 Task: Look for space in Victoria, Argentina from 12th  July, 2023 to 15th July, 2023 for 3 adults in price range Rs.12000 to Rs.16000. Place can be entire place with 2 bedrooms having 3 beds and 1 bathroom. Property type can be house, flat, guest house. Amenities needed are: heating. Booking option can be shelf check-in. Required host language is English.
Action: Mouse moved to (412, 170)
Screenshot: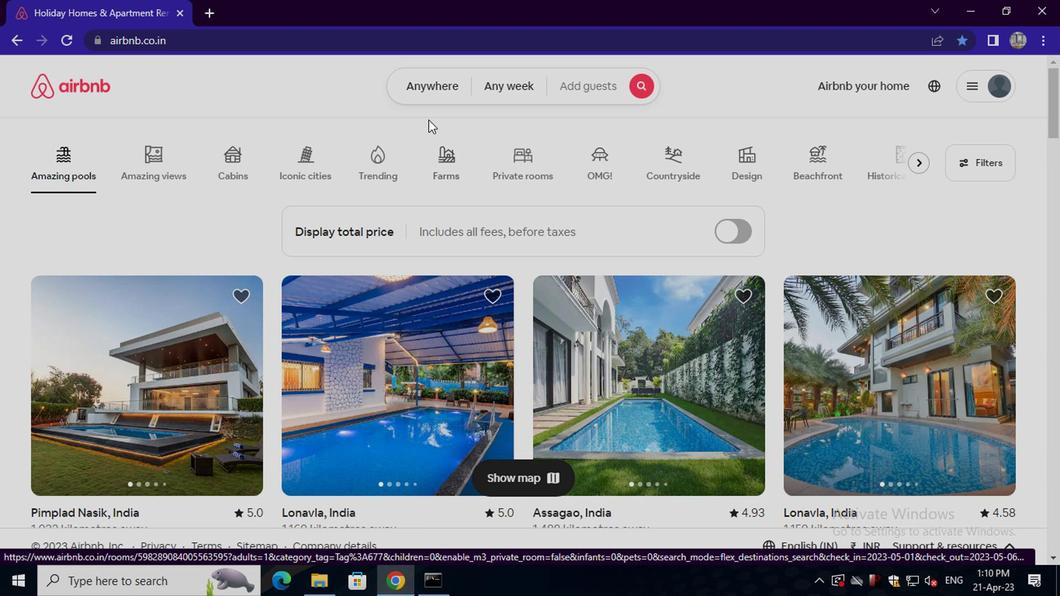 
Action: Mouse pressed left at (412, 170)
Screenshot: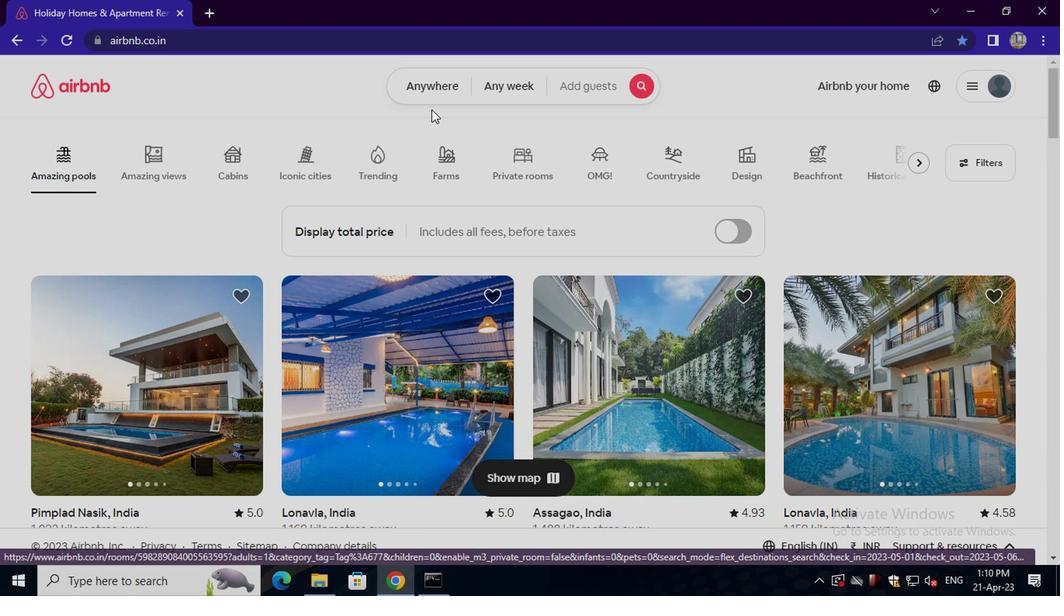 
Action: Mouse moved to (347, 213)
Screenshot: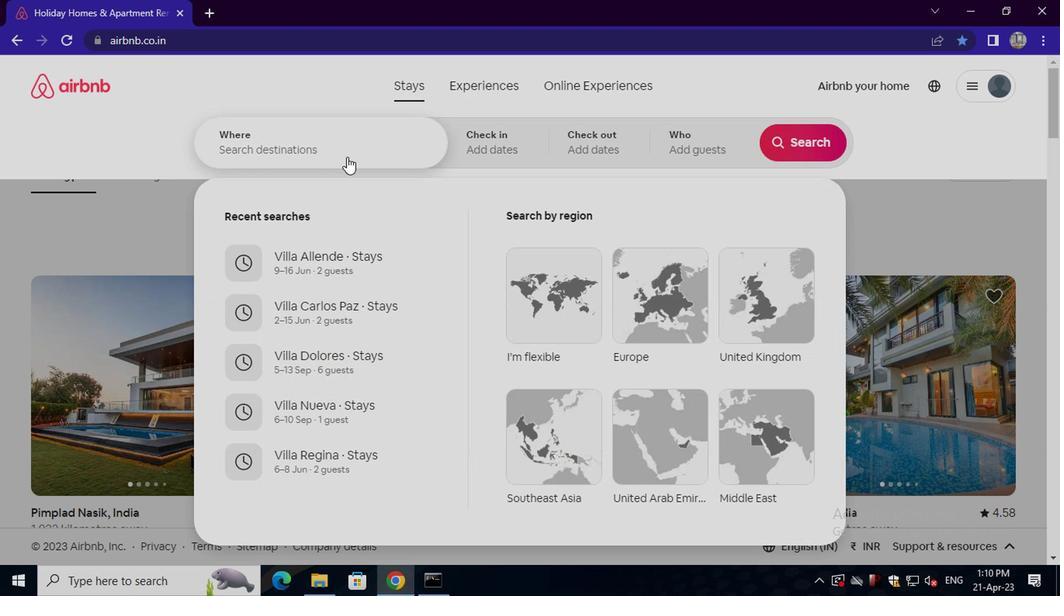 
Action: Mouse pressed left at (347, 213)
Screenshot: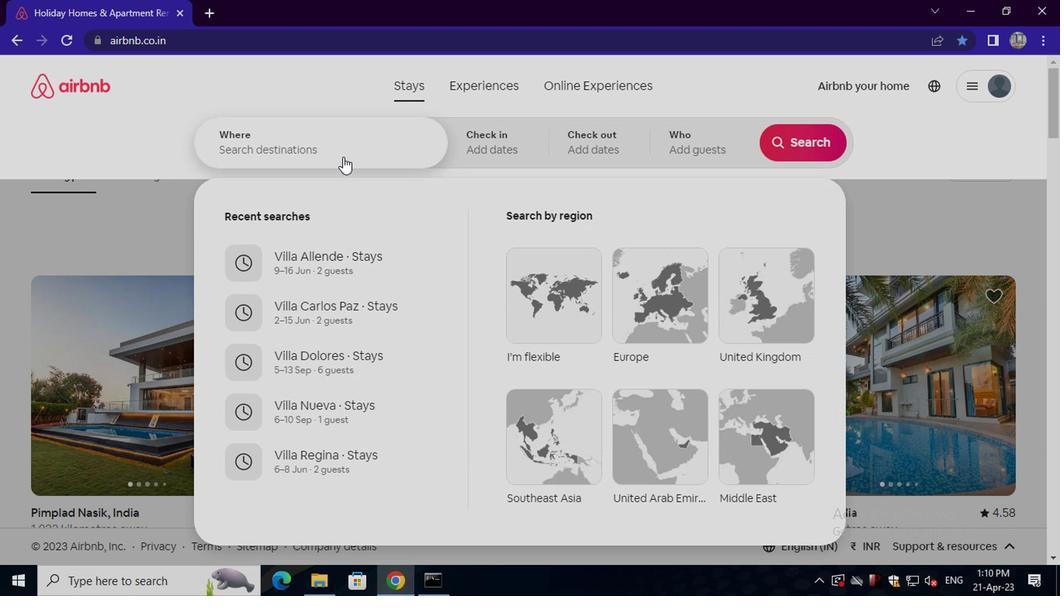 
Action: Key pressed victoria,argentina<Key.enter>
Screenshot: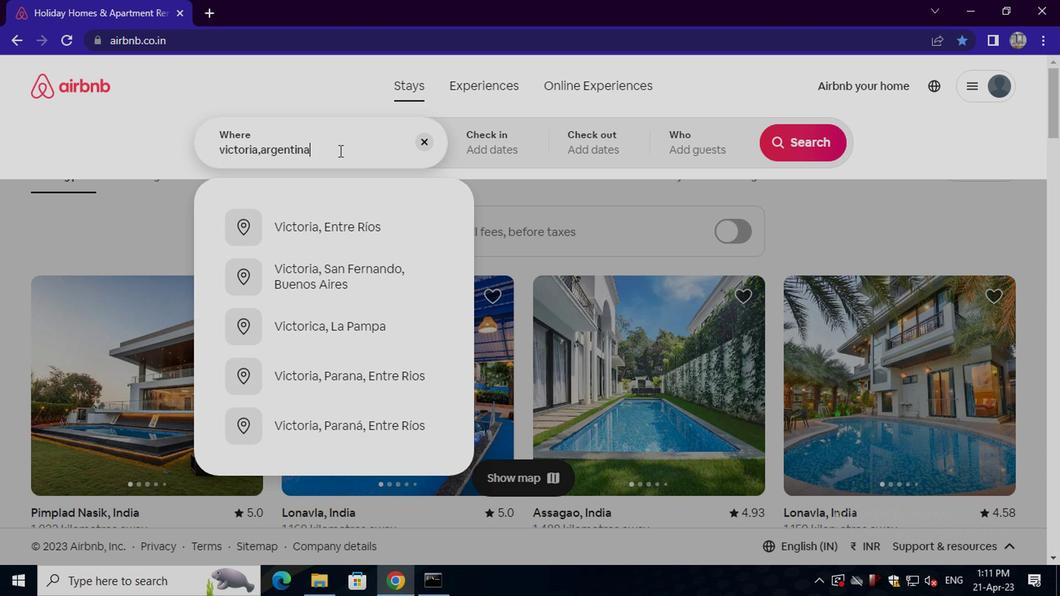 
Action: Mouse moved to (671, 293)
Screenshot: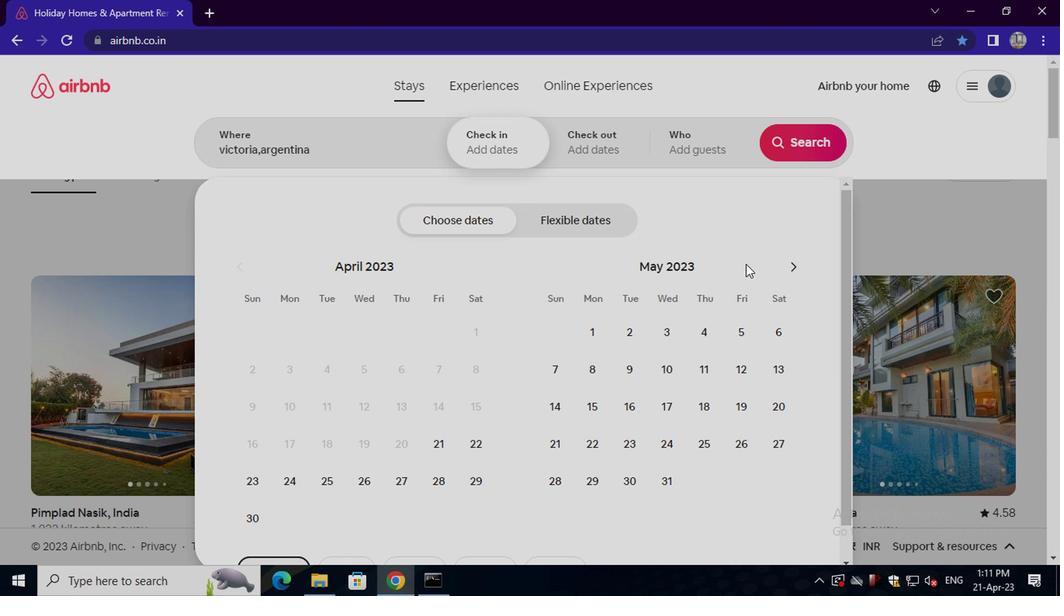 
Action: Mouse pressed left at (671, 293)
Screenshot: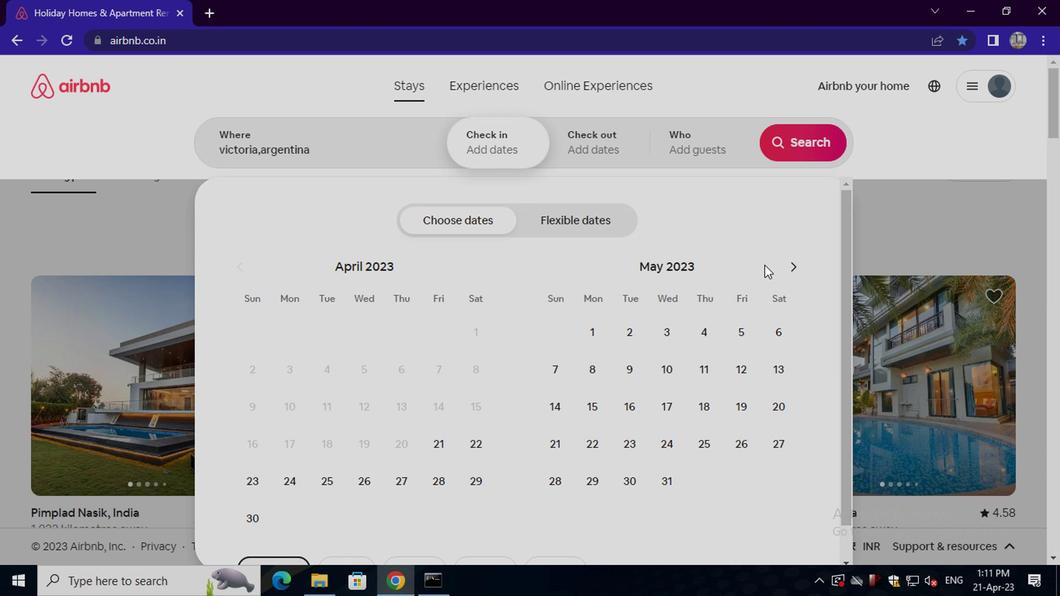 
Action: Mouse pressed left at (671, 293)
Screenshot: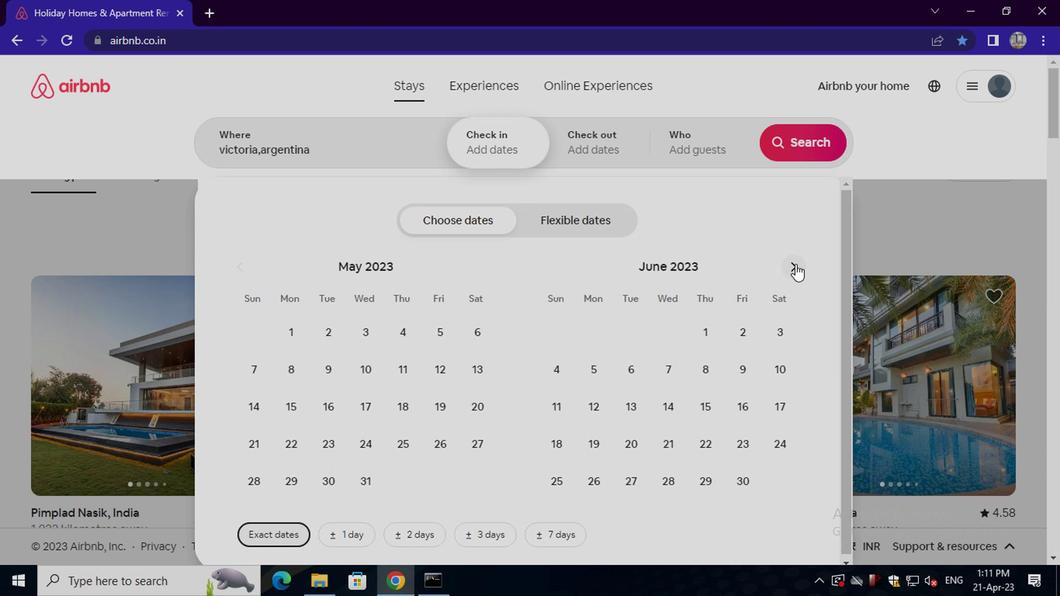 
Action: Mouse moved to (574, 392)
Screenshot: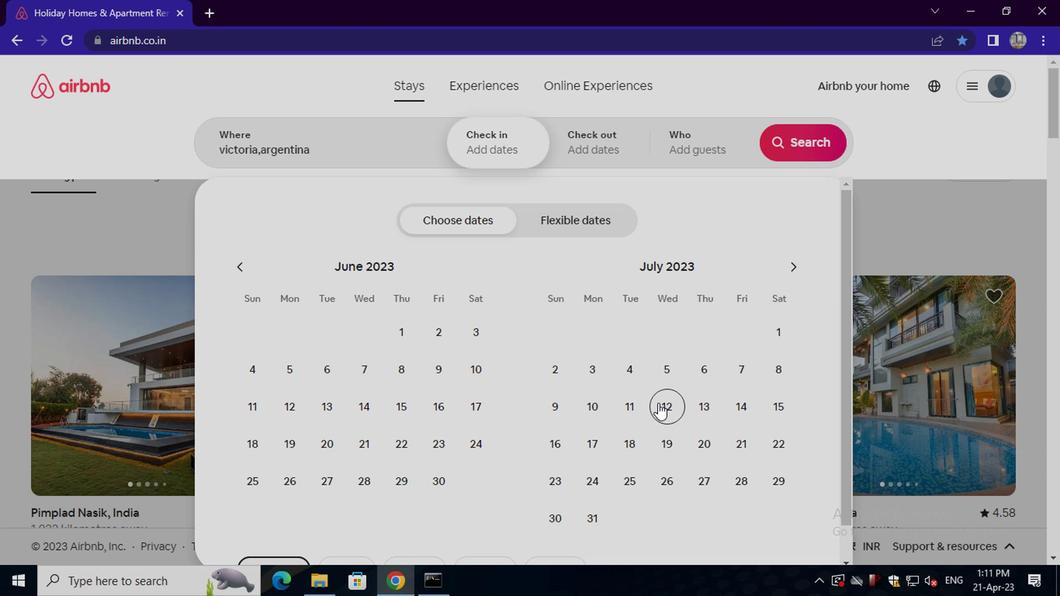 
Action: Mouse pressed left at (574, 392)
Screenshot: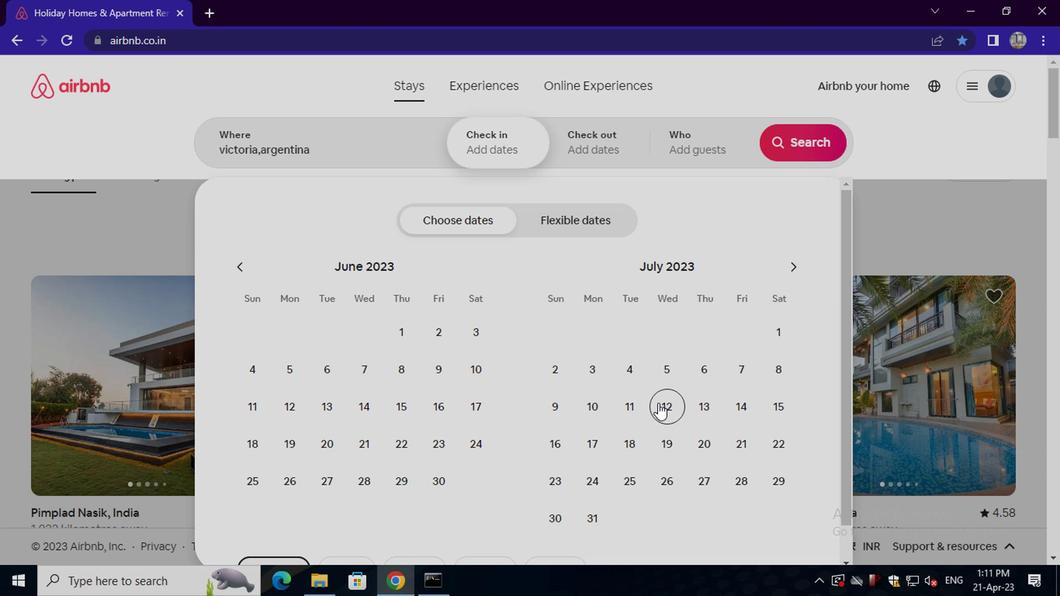 
Action: Mouse moved to (656, 397)
Screenshot: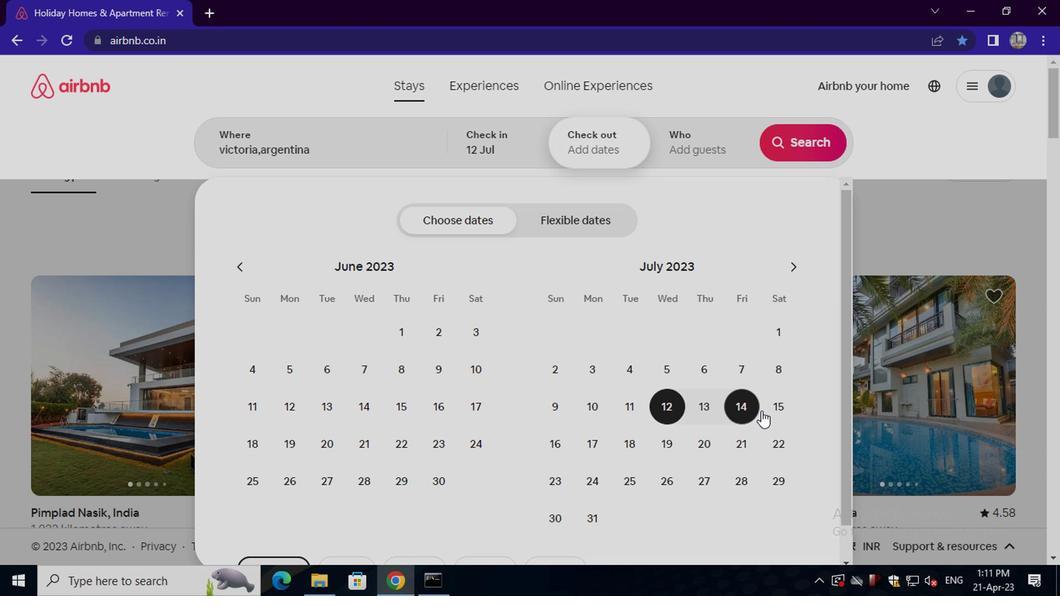 
Action: Mouse pressed left at (656, 397)
Screenshot: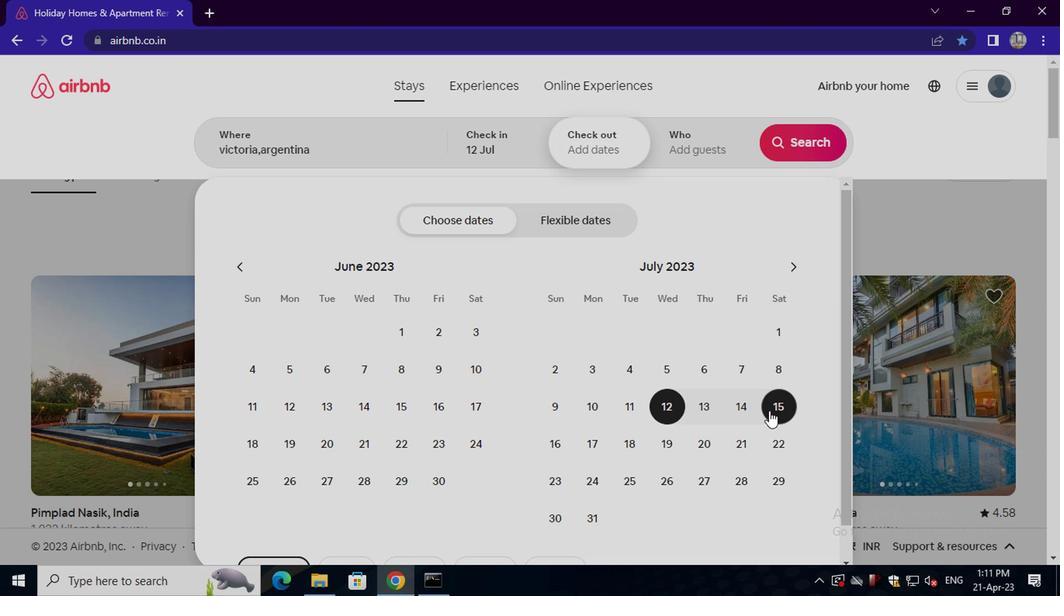 
Action: Mouse moved to (617, 213)
Screenshot: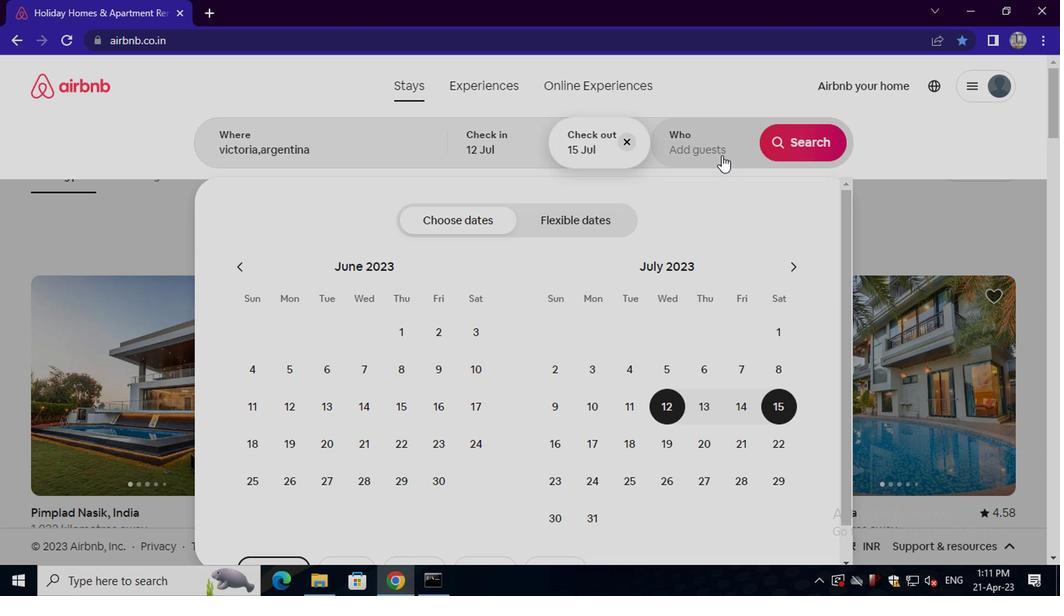 
Action: Mouse pressed left at (617, 213)
Screenshot: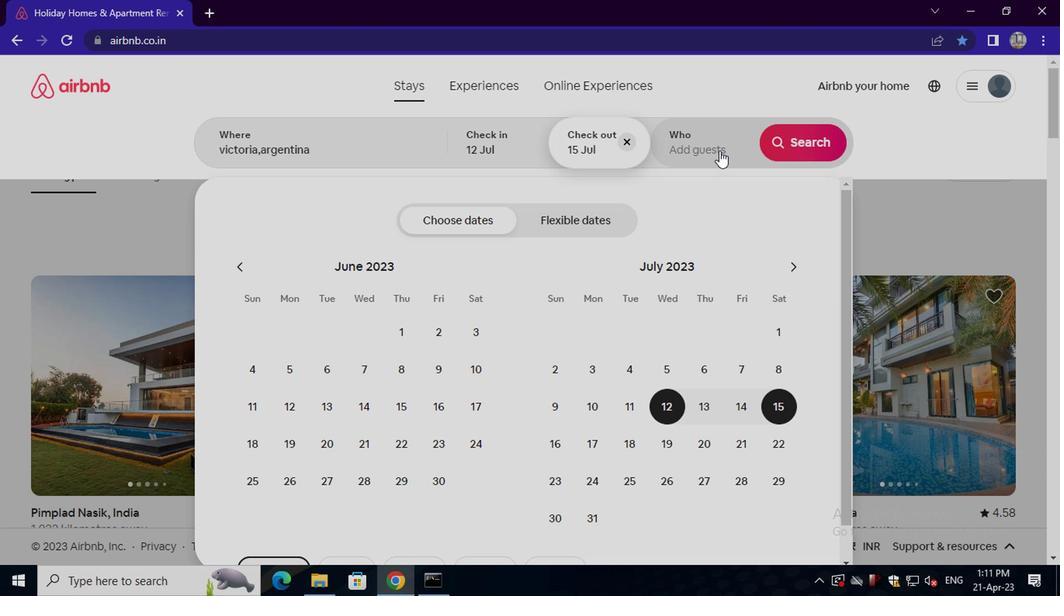 
Action: Mouse moved to (673, 267)
Screenshot: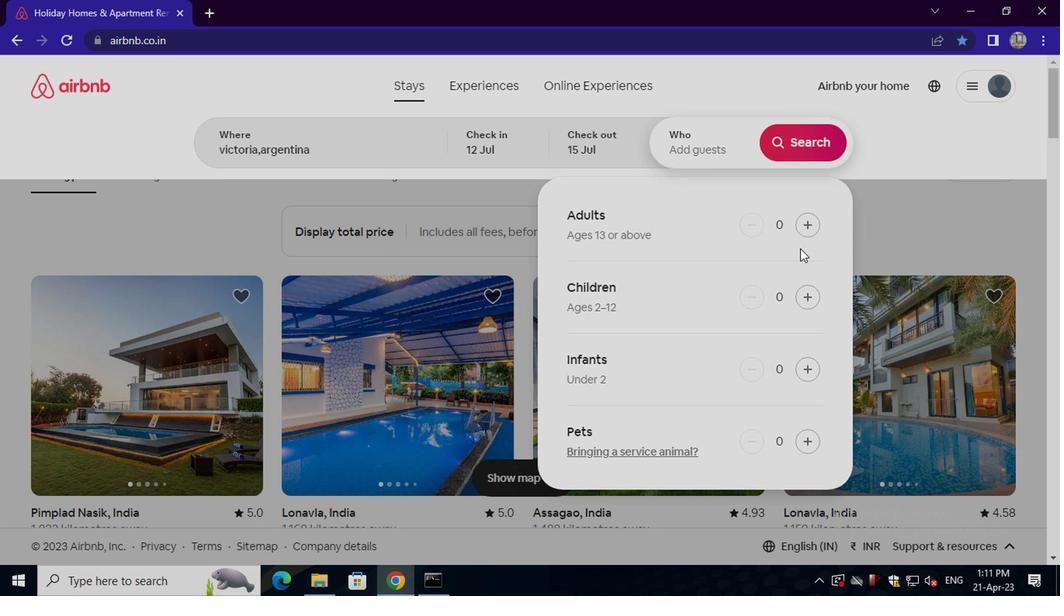 
Action: Mouse pressed left at (673, 267)
Screenshot: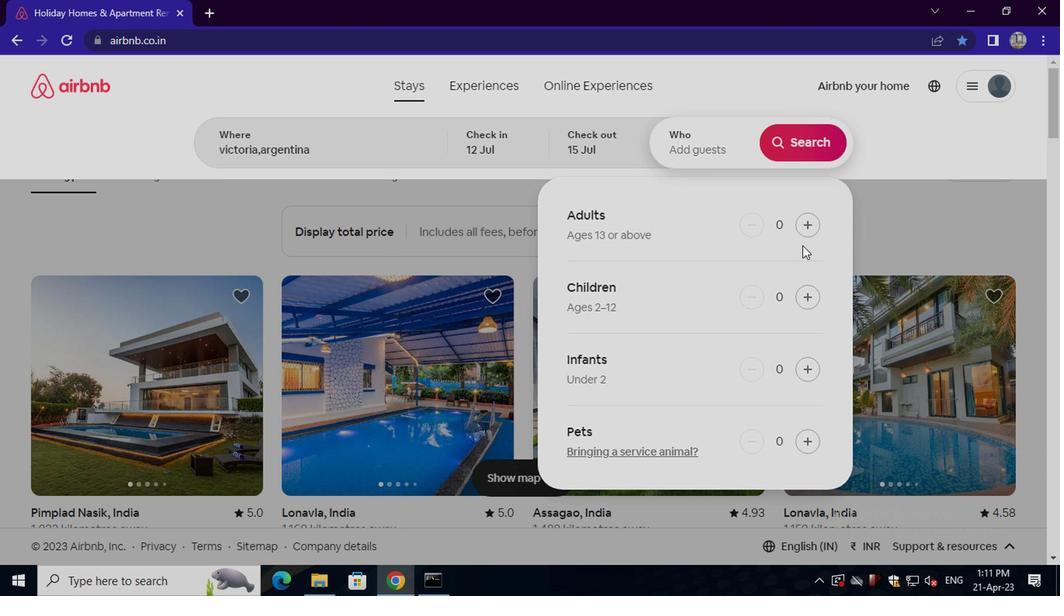 
Action: Mouse pressed left at (673, 267)
Screenshot: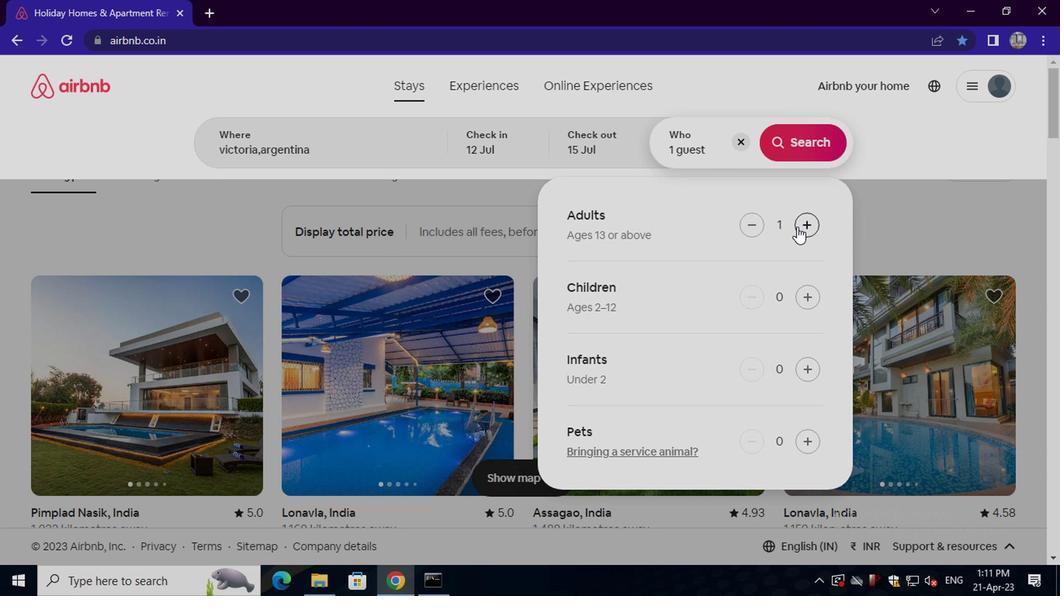 
Action: Mouse pressed left at (673, 267)
Screenshot: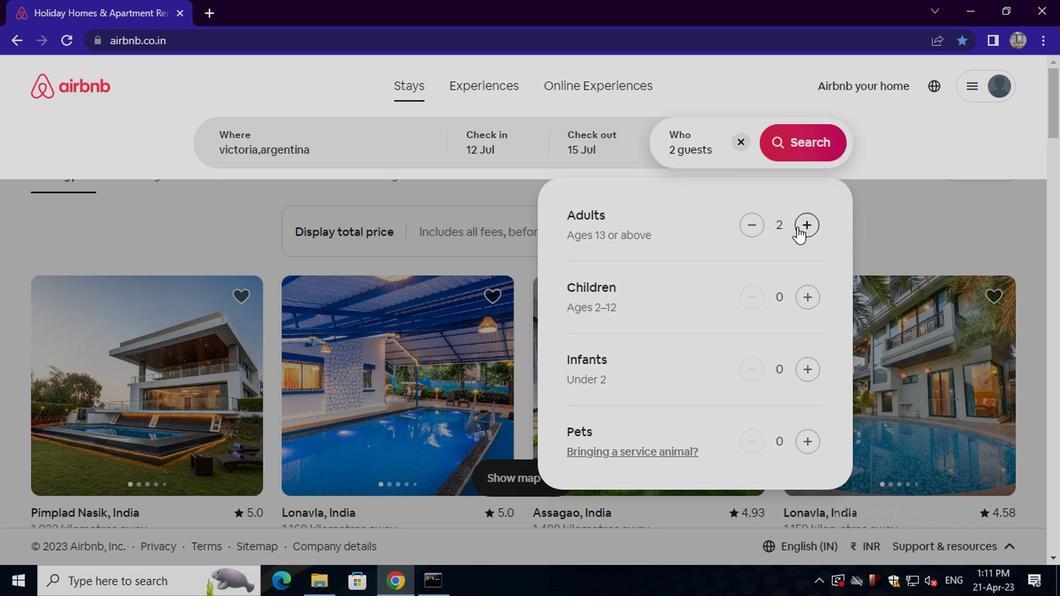 
Action: Mouse moved to (677, 214)
Screenshot: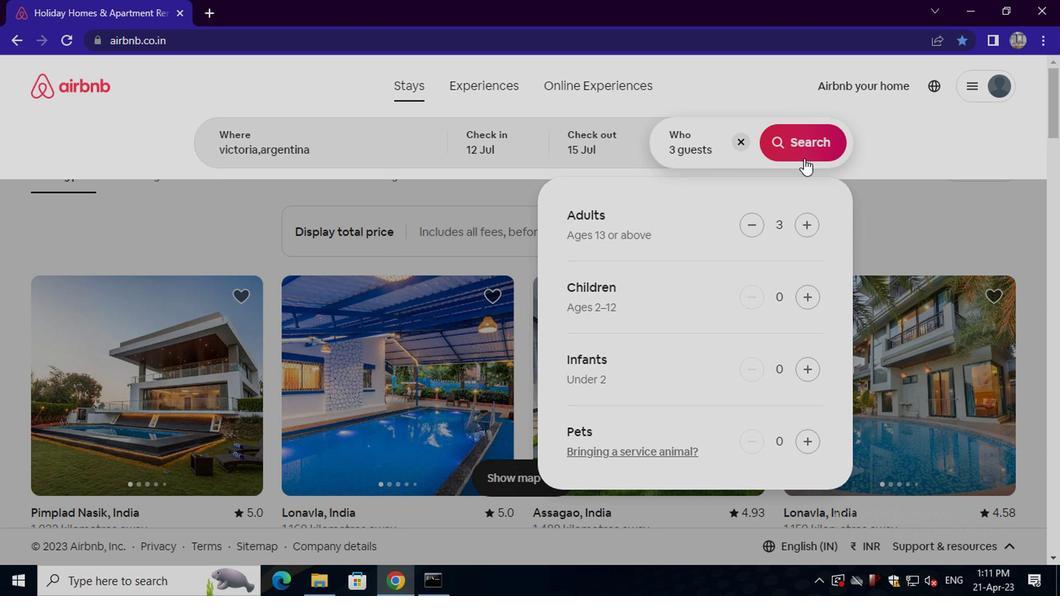 
Action: Mouse pressed left at (677, 214)
Screenshot: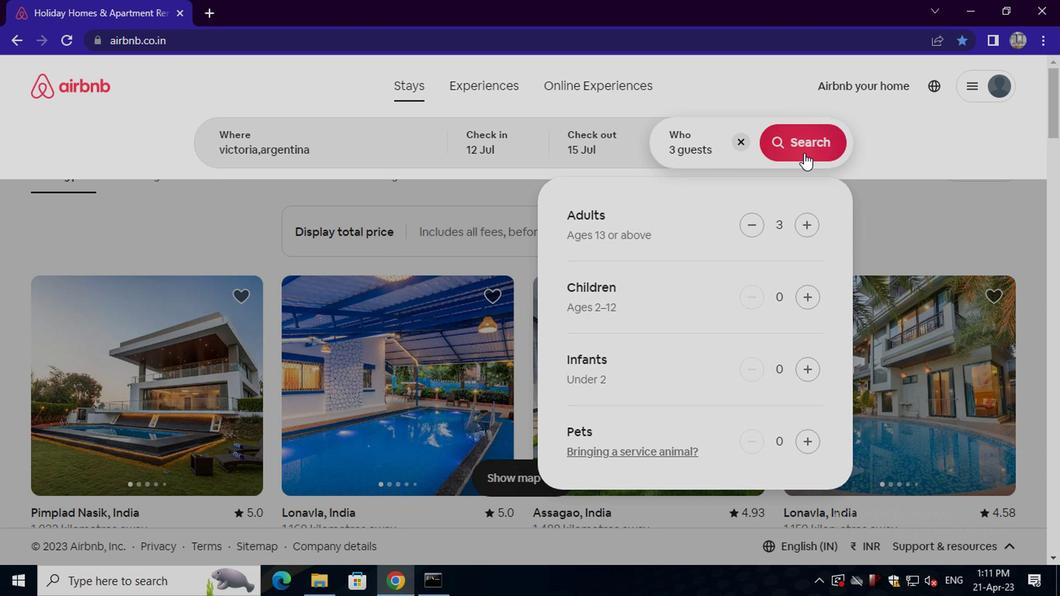 
Action: Mouse moved to (811, 219)
Screenshot: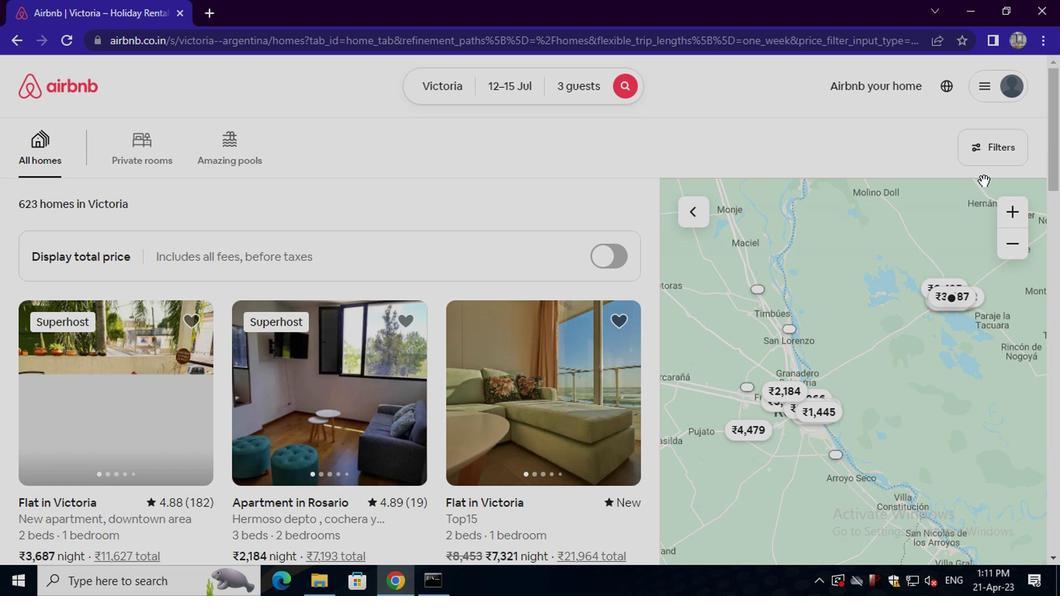
Action: Mouse pressed left at (811, 219)
Screenshot: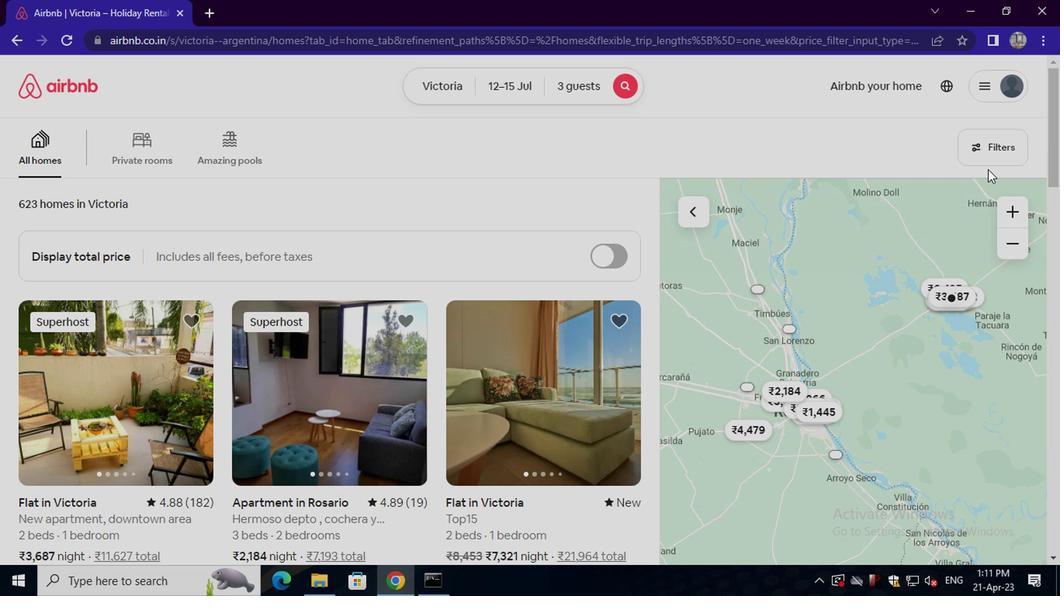 
Action: Mouse moved to (387, 351)
Screenshot: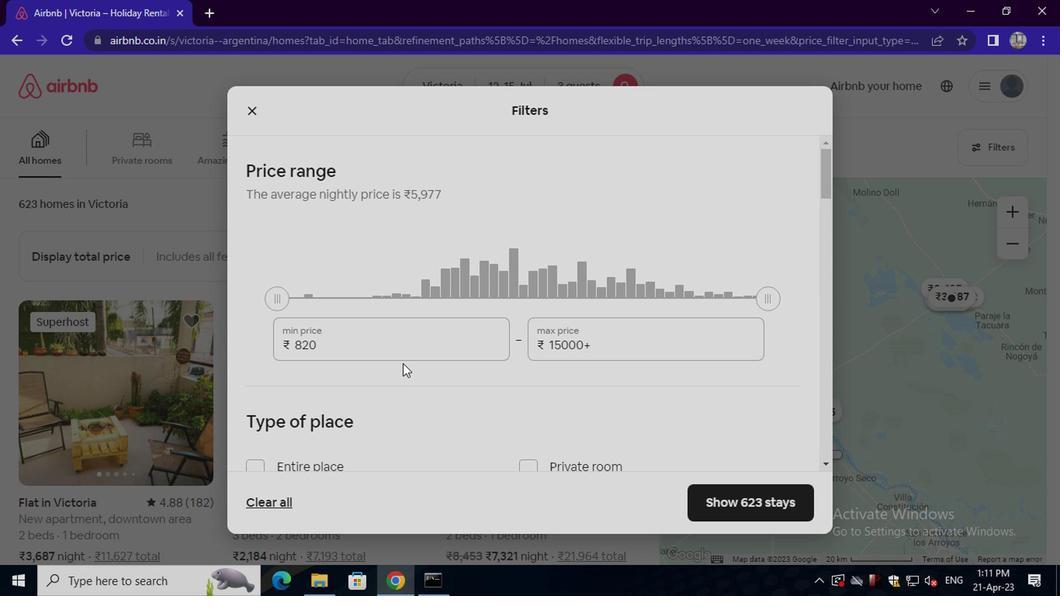 
Action: Mouse pressed left at (387, 351)
Screenshot: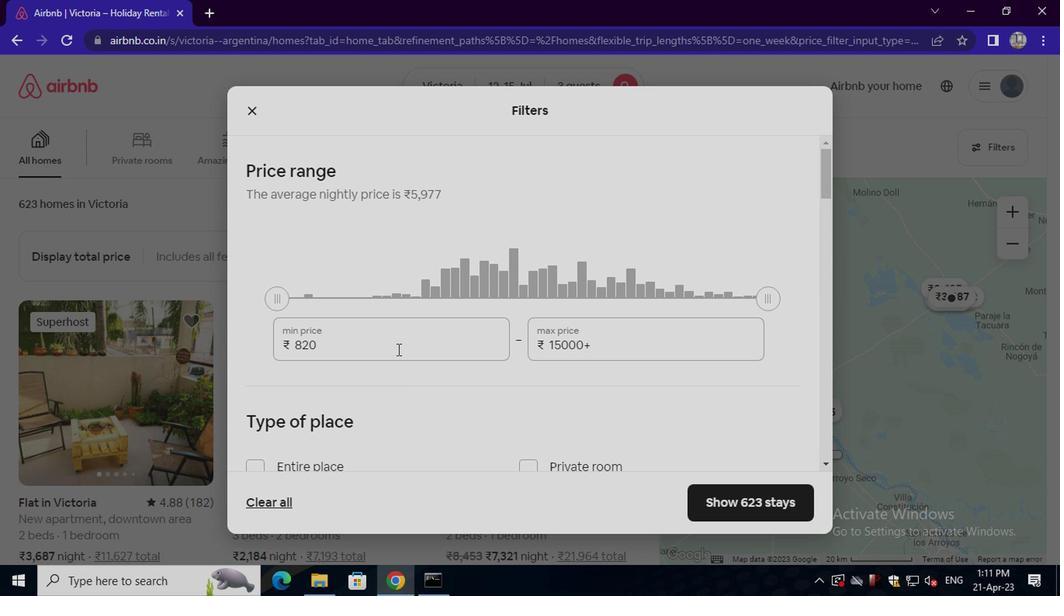 
Action: Key pressed <Key.backspace><Key.backspace><Key.backspace><Key.backspace><Key.backspace><Key.backspace><Key.backspace><Key.backspace><Key.backspace><Key.backspace><Key.backspace><Key.backspace><Key.backspace><Key.backspace>12000
Screenshot: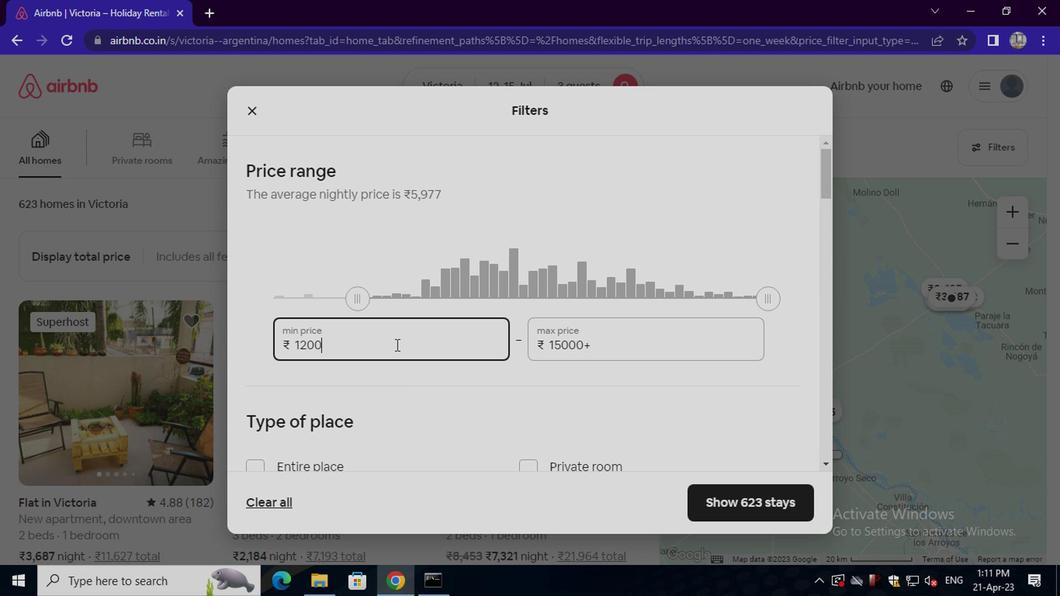 
Action: Mouse moved to (531, 353)
Screenshot: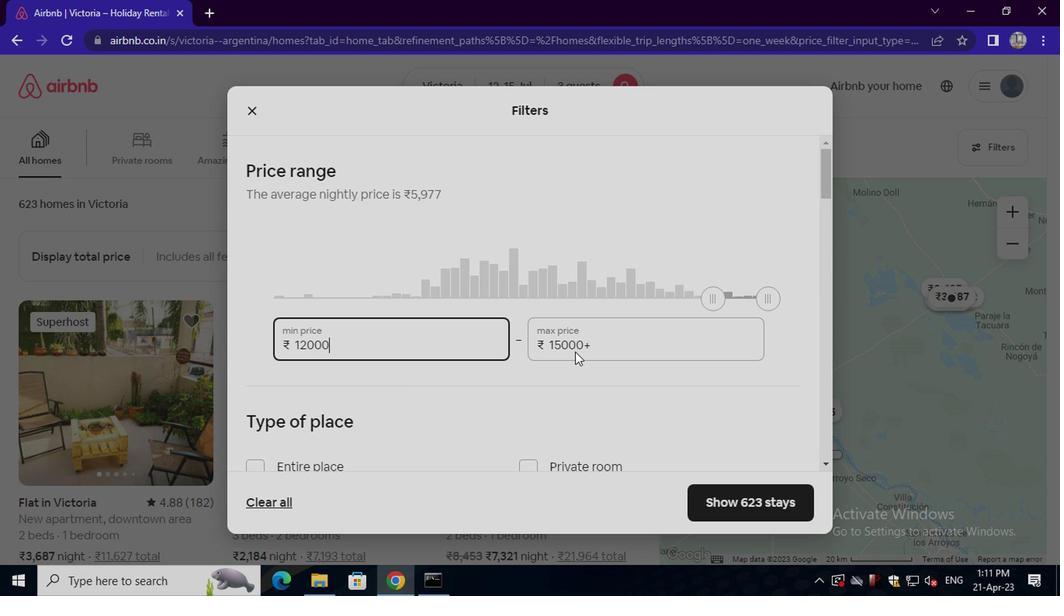 
Action: Mouse pressed left at (531, 353)
Screenshot: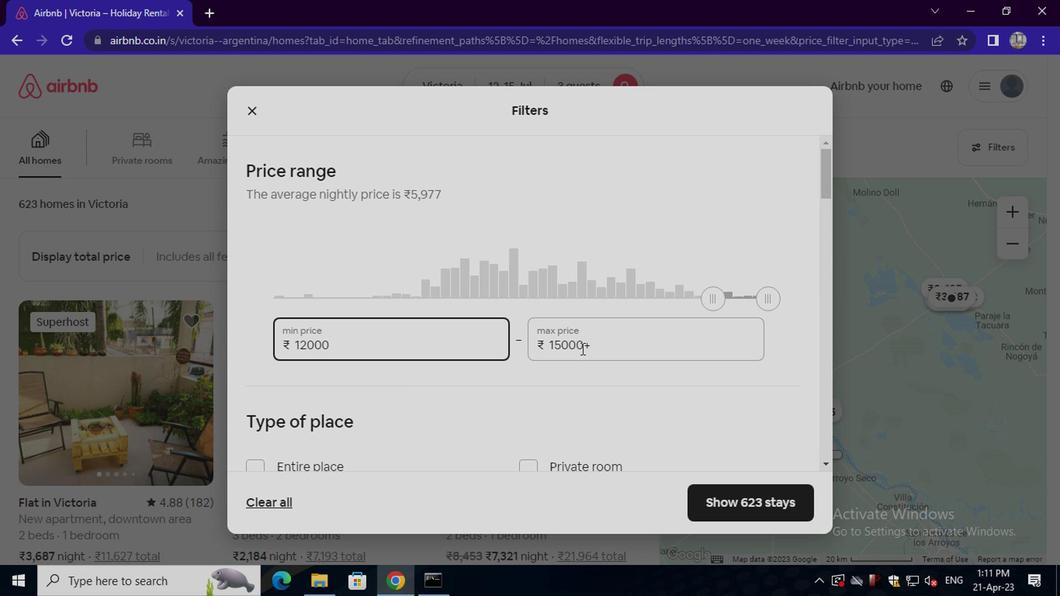 
Action: Key pressed <Key.backspace><Key.backspace><Key.backspace><Key.backspace><Key.backspace><Key.backspace><Key.backspace><Key.backspace><Key.backspace><Key.backspace><Key.backspace><Key.backspace><Key.backspace>16000
Screenshot: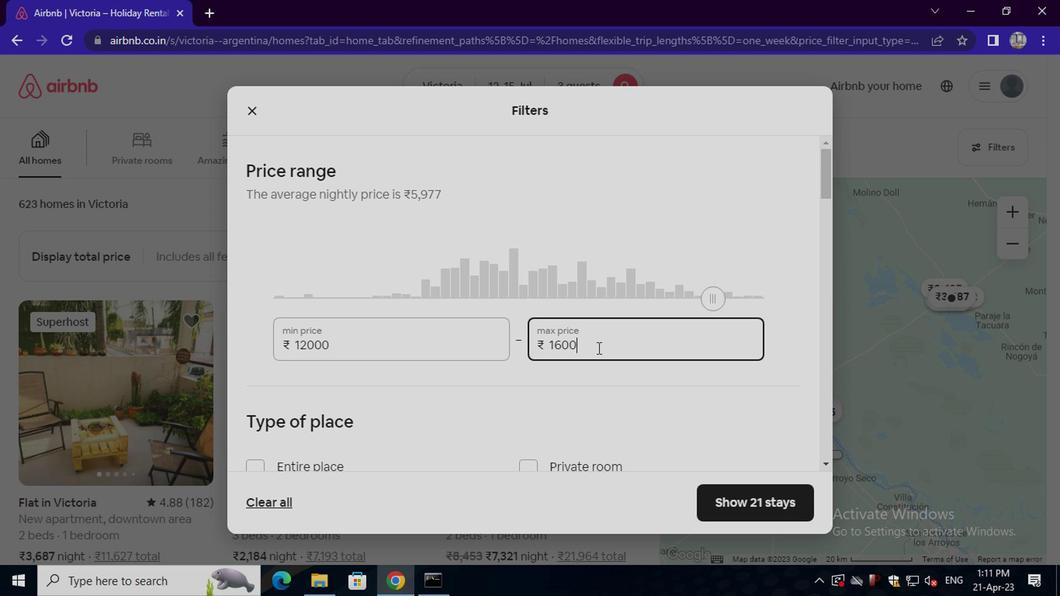 
Action: Mouse moved to (465, 371)
Screenshot: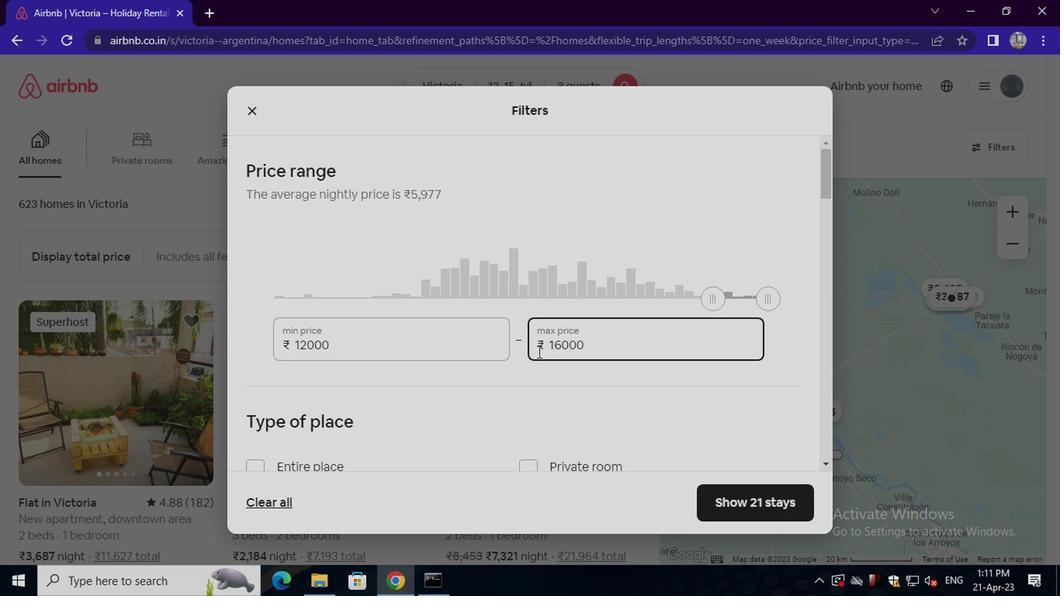 
Action: Mouse scrolled (465, 371) with delta (0, 0)
Screenshot: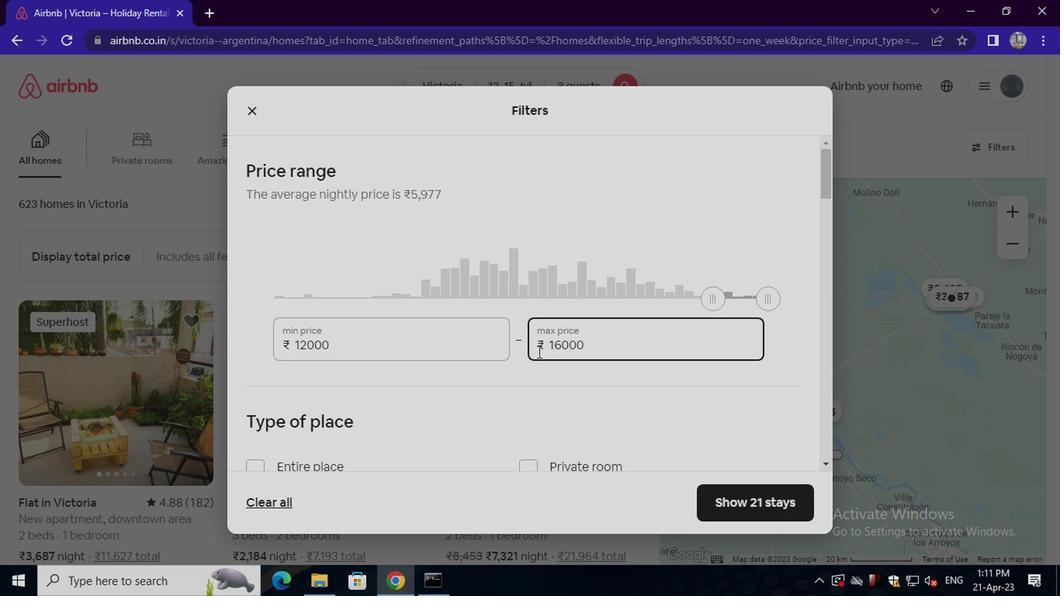 
Action: Mouse moved to (464, 373)
Screenshot: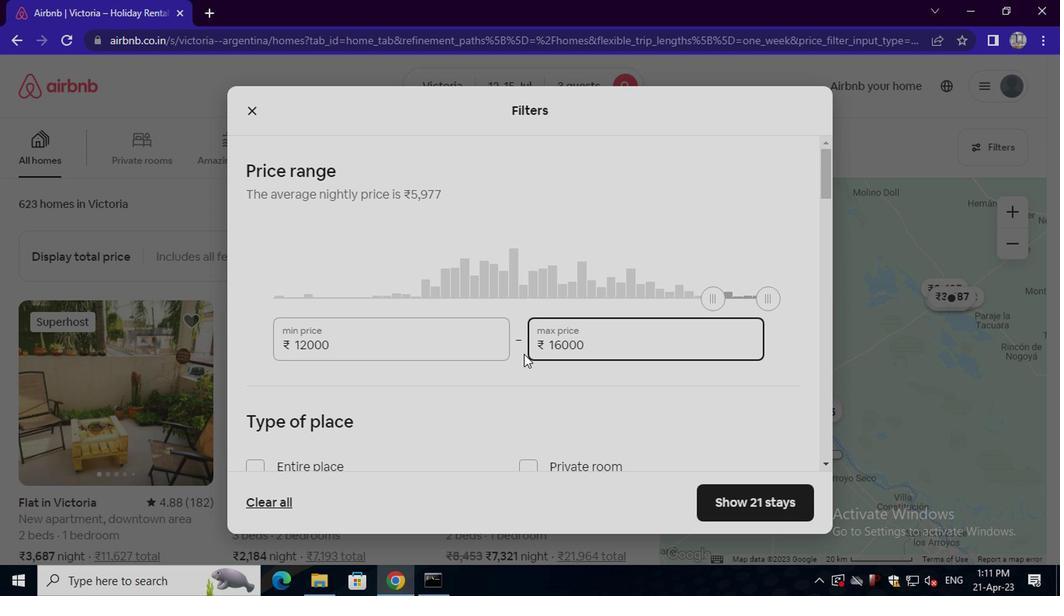
Action: Mouse scrolled (464, 372) with delta (0, 0)
Screenshot: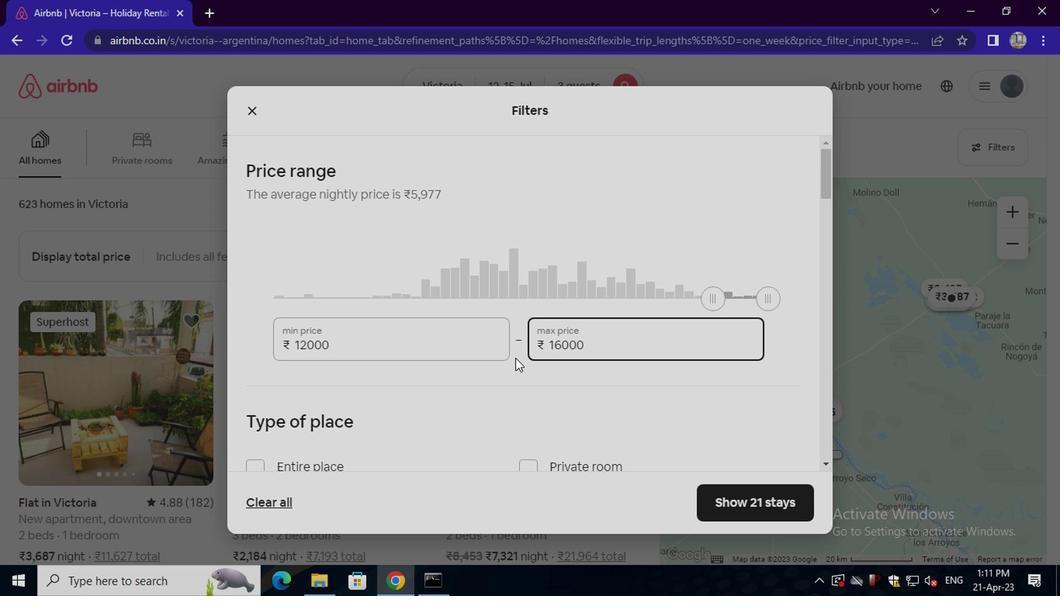 
Action: Mouse moved to (310, 330)
Screenshot: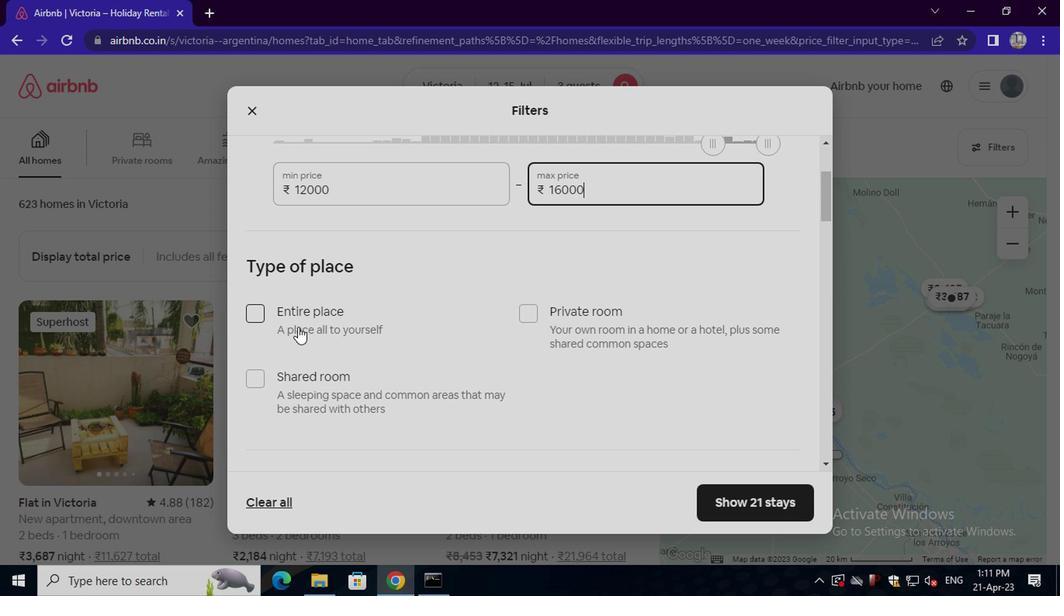 
Action: Mouse pressed left at (310, 330)
Screenshot: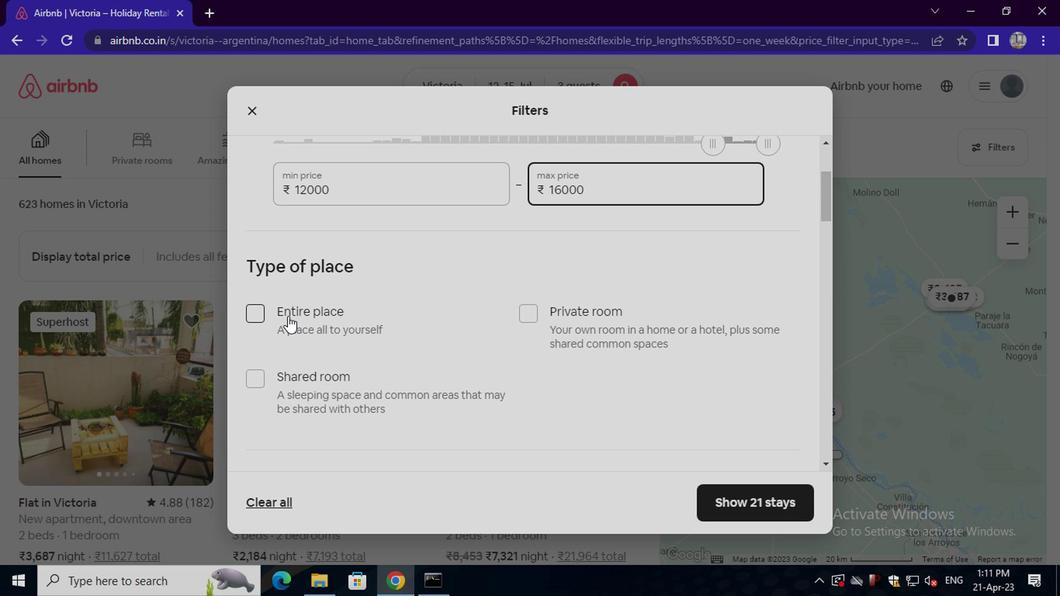 
Action: Mouse scrolled (310, 330) with delta (0, 0)
Screenshot: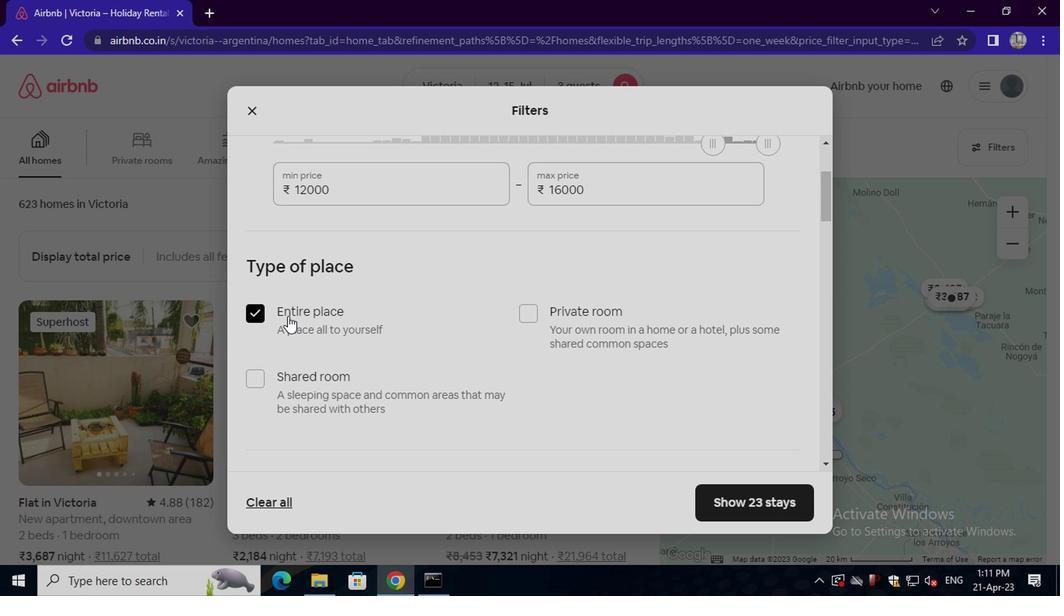 
Action: Mouse scrolled (310, 330) with delta (0, 0)
Screenshot: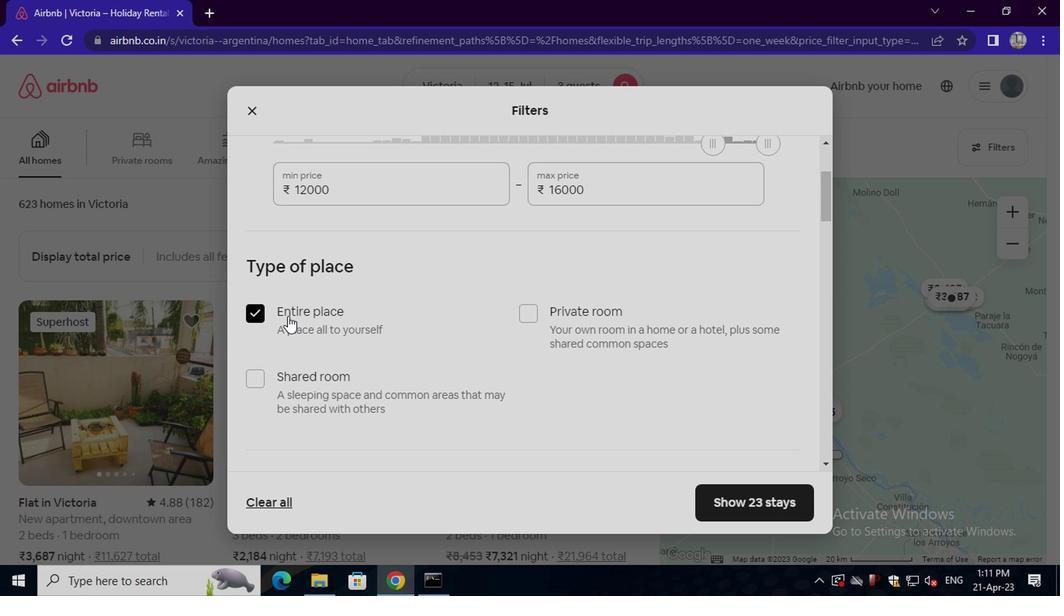 
Action: Mouse scrolled (310, 330) with delta (0, 0)
Screenshot: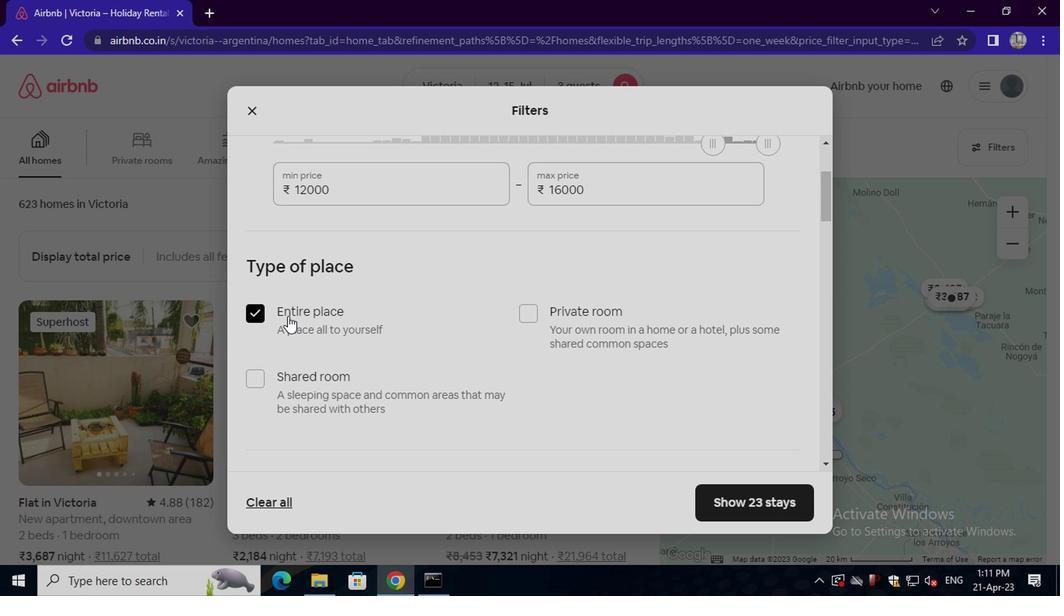 
Action: Mouse scrolled (310, 330) with delta (0, 0)
Screenshot: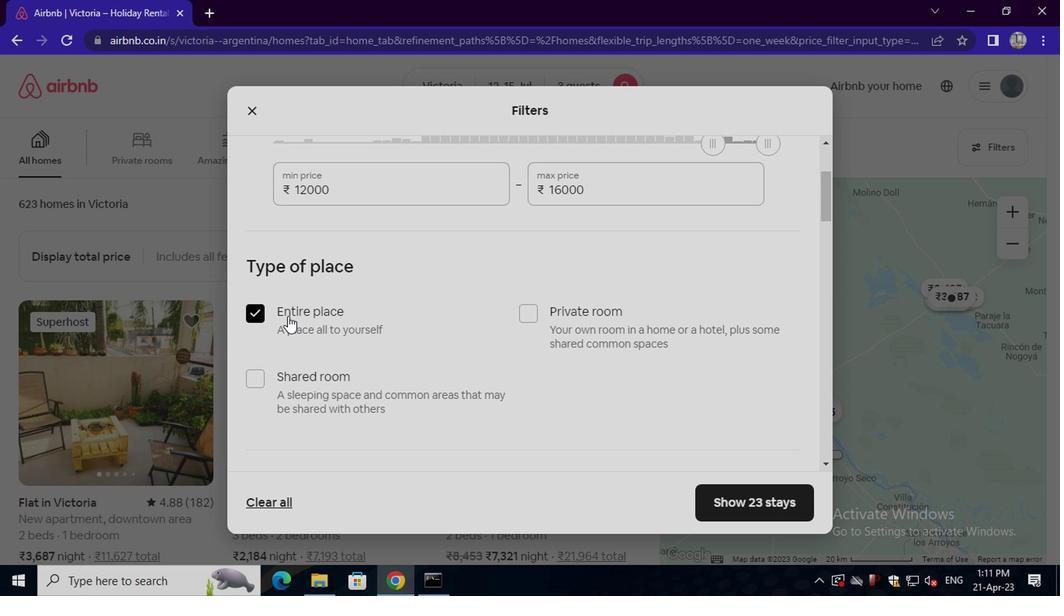 
Action: Mouse scrolled (310, 331) with delta (0, 0)
Screenshot: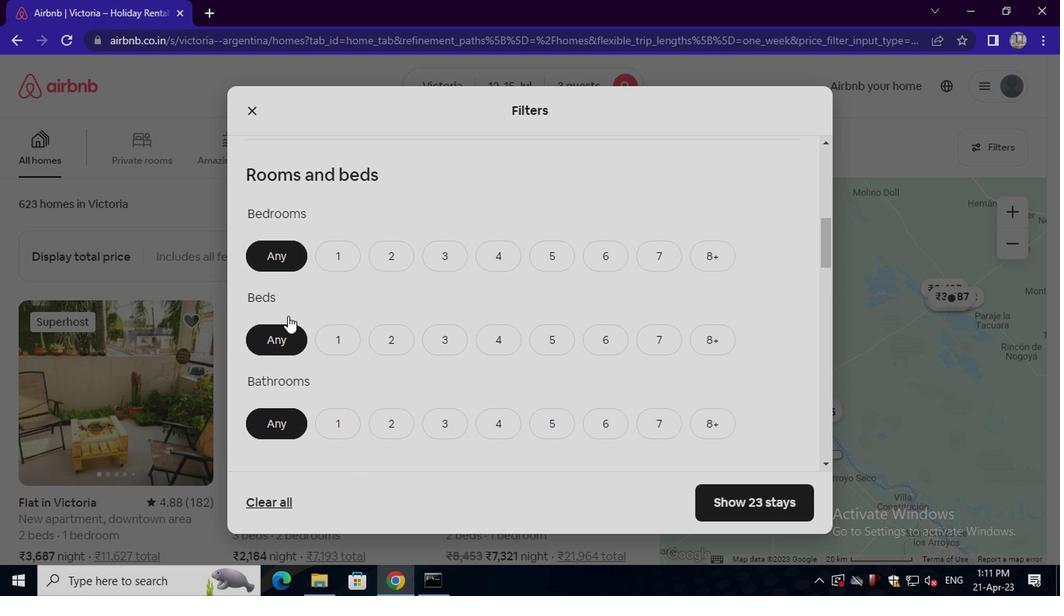 
Action: Mouse scrolled (310, 331) with delta (0, 0)
Screenshot: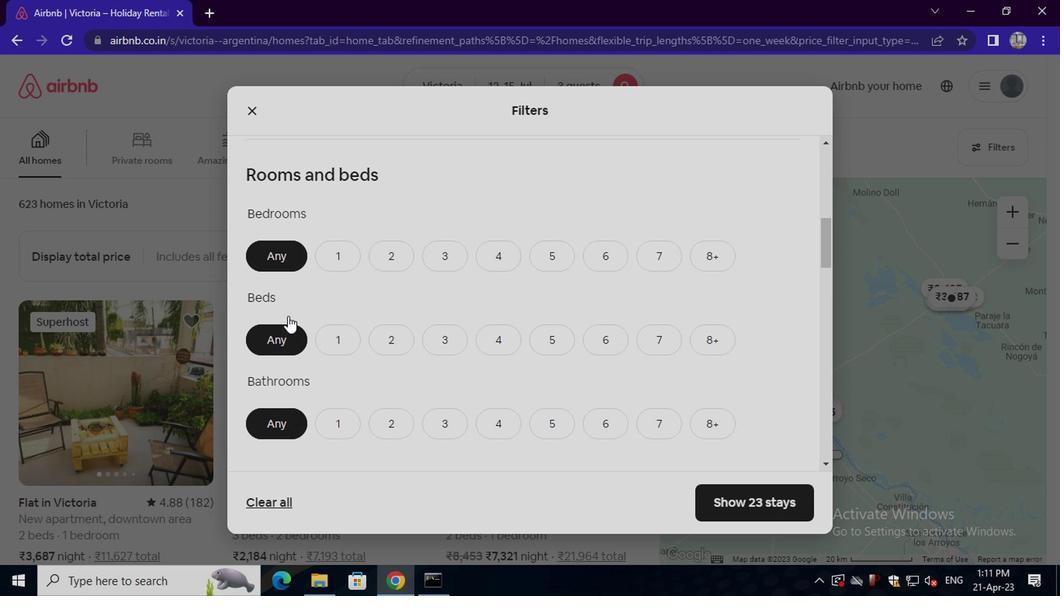 
Action: Mouse scrolled (310, 331) with delta (0, 0)
Screenshot: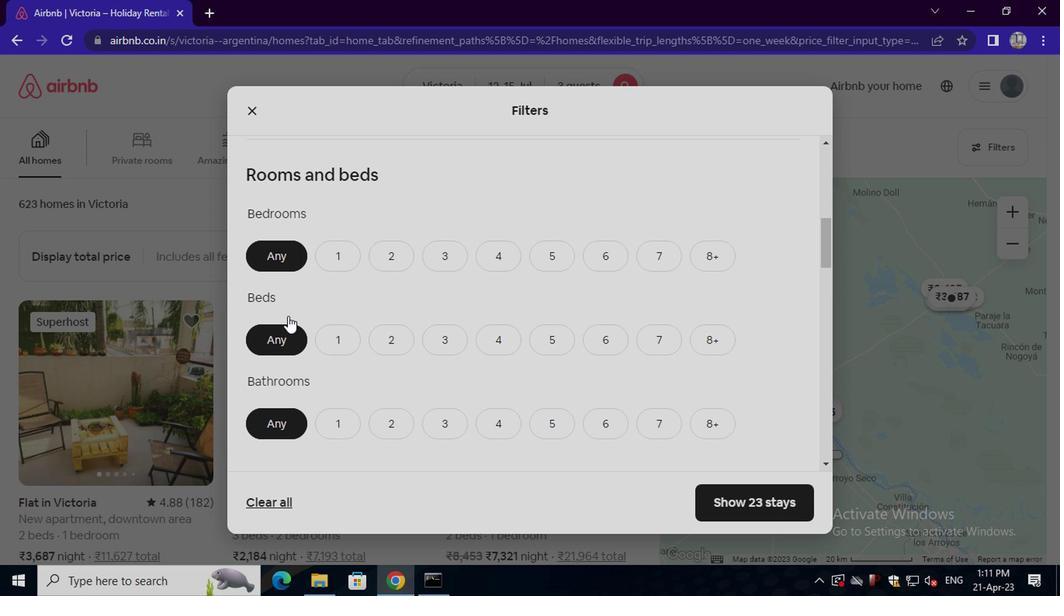 
Action: Mouse scrolled (310, 330) with delta (0, 0)
Screenshot: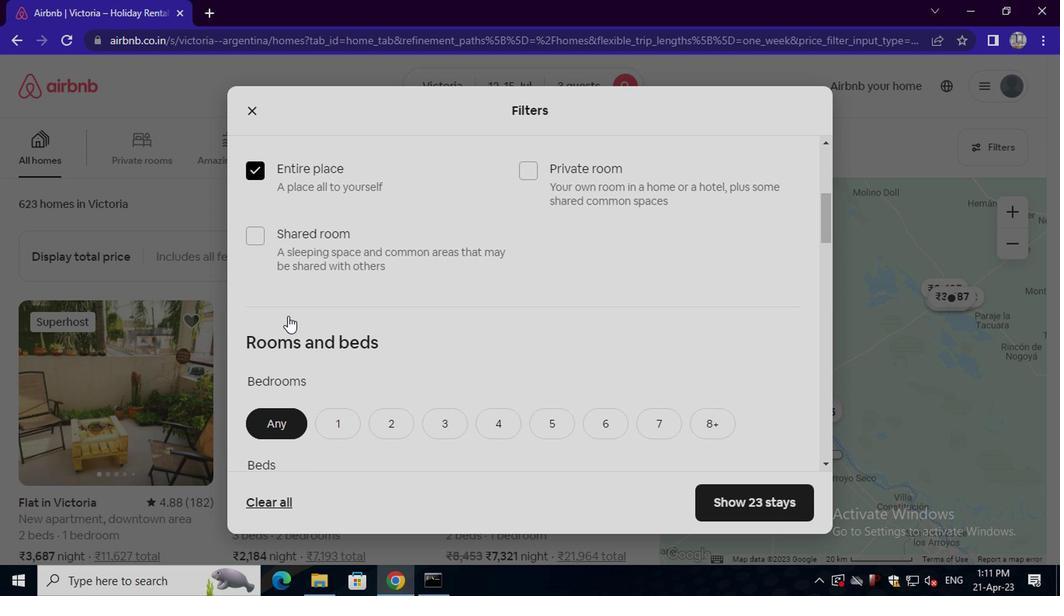 
Action: Mouse scrolled (310, 330) with delta (0, 0)
Screenshot: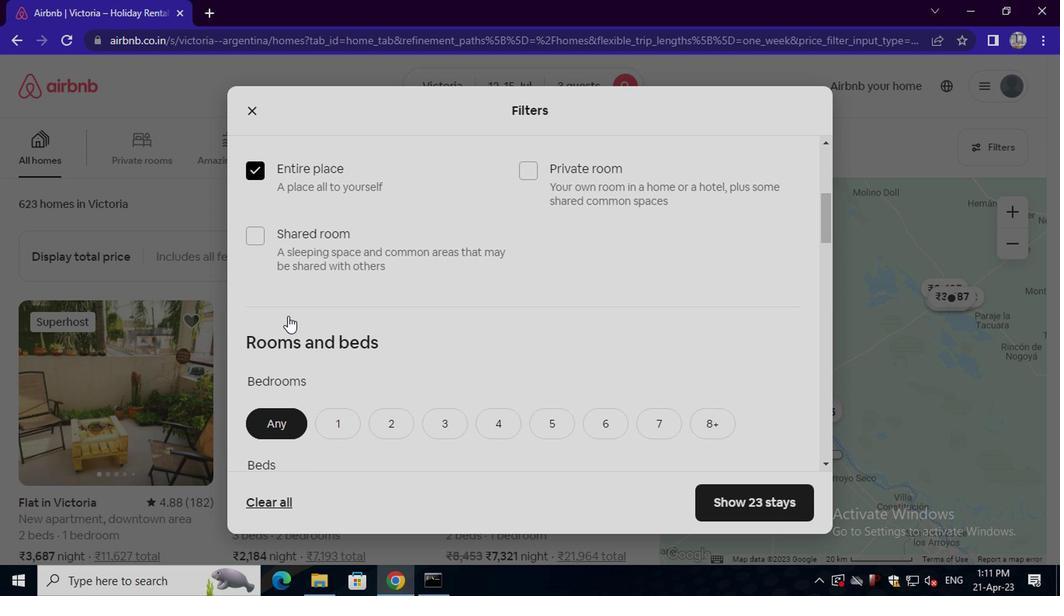 
Action: Mouse scrolled (310, 330) with delta (0, 0)
Screenshot: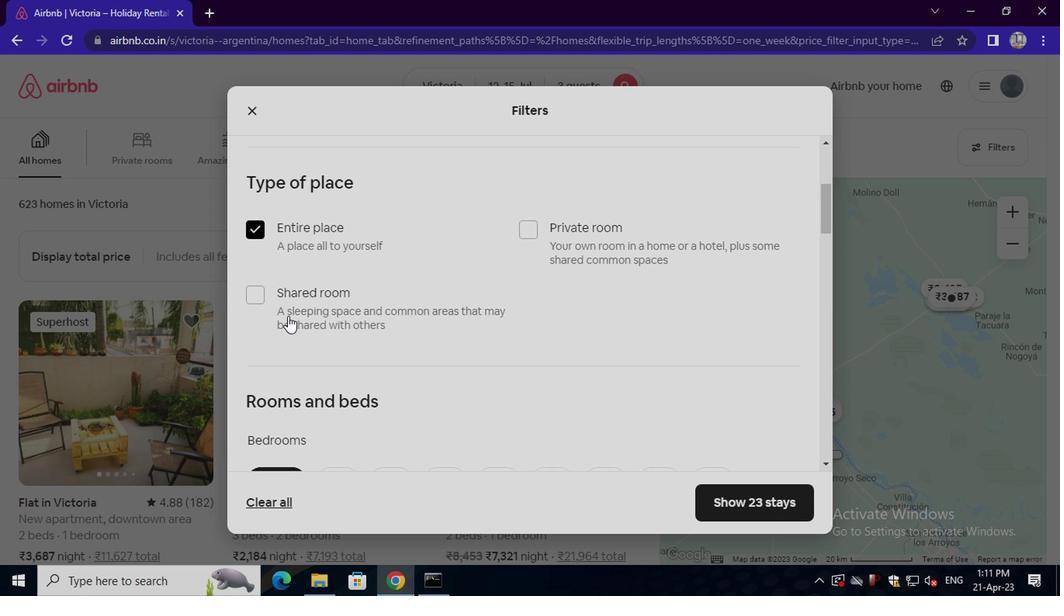 
Action: Mouse moved to (383, 296)
Screenshot: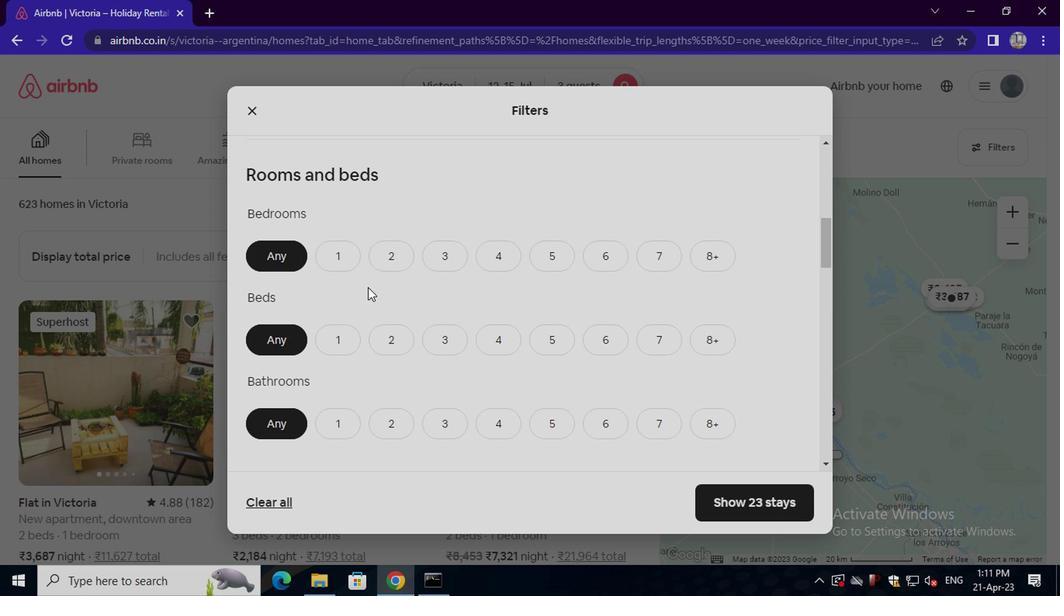 
Action: Mouse pressed left at (383, 296)
Screenshot: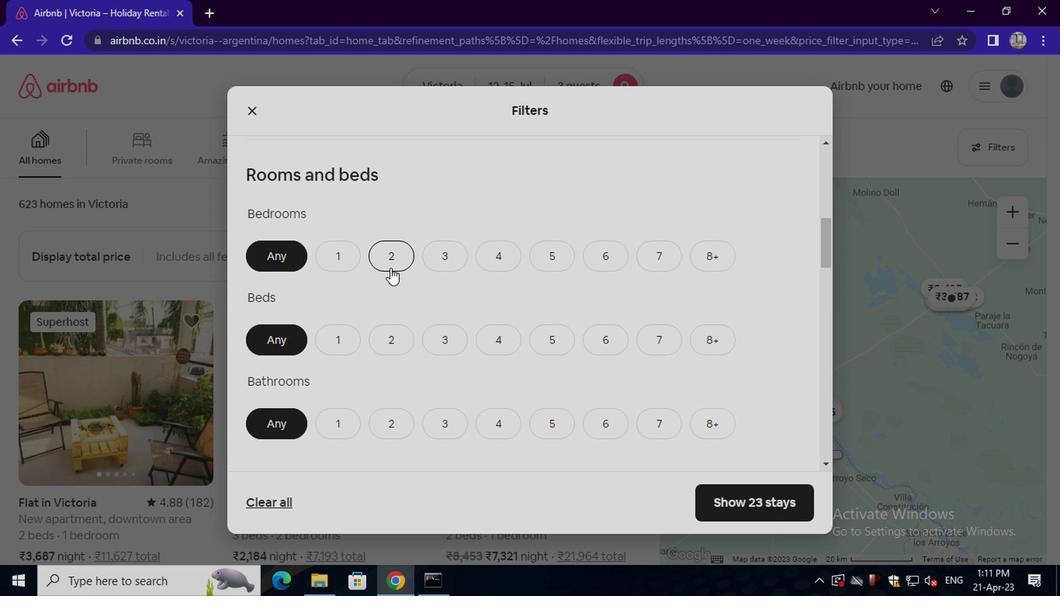 
Action: Mouse moved to (425, 350)
Screenshot: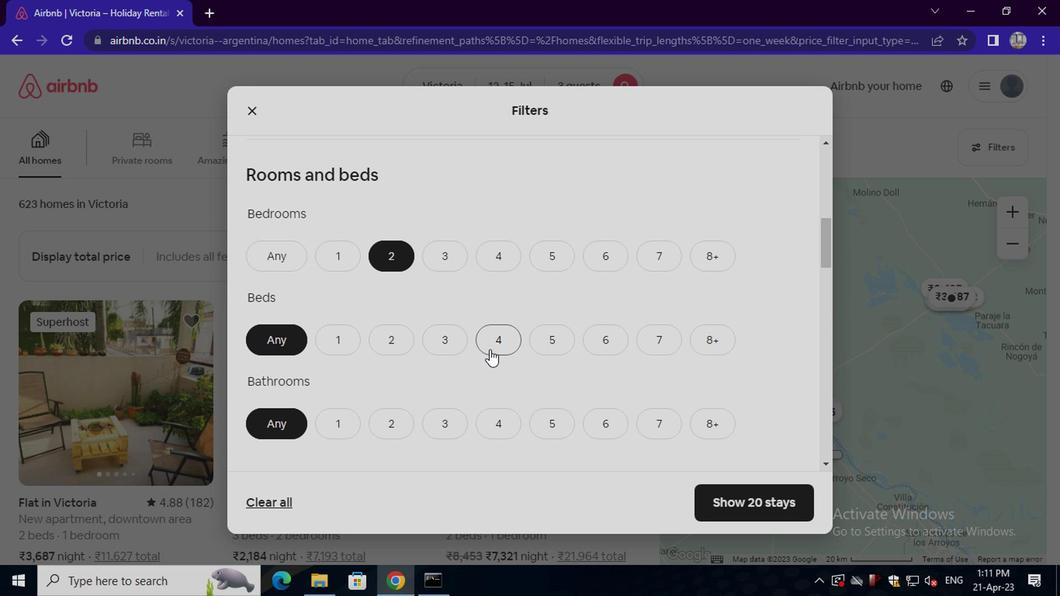 
Action: Mouse pressed left at (425, 350)
Screenshot: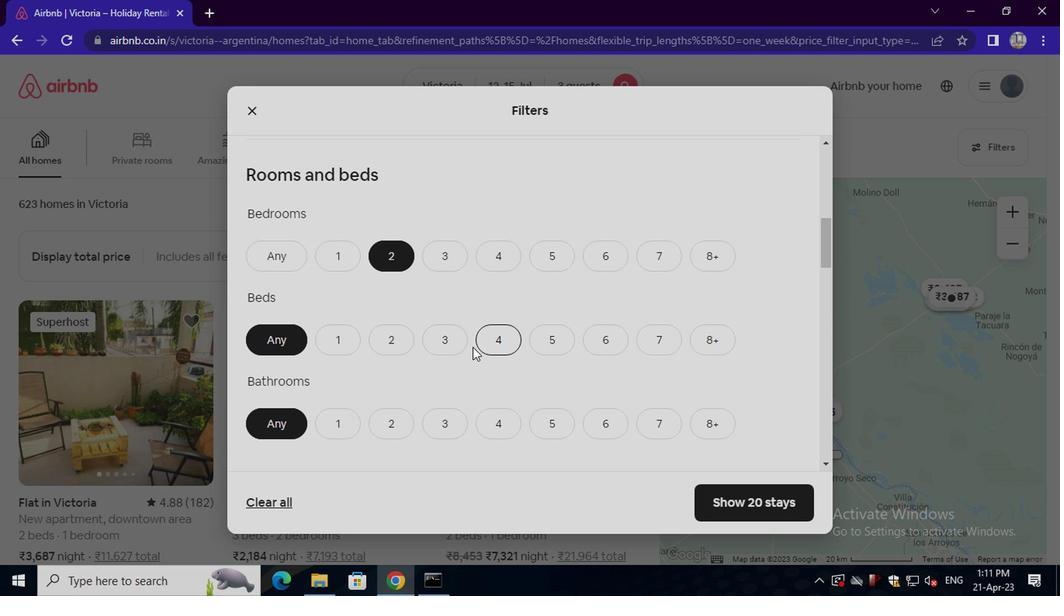 
Action: Mouse moved to (345, 406)
Screenshot: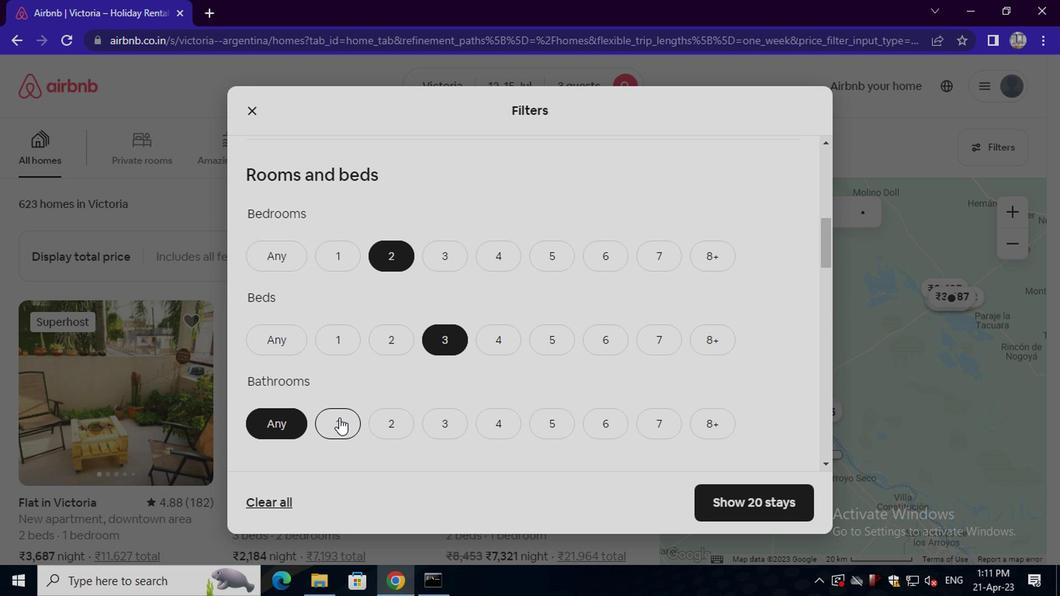 
Action: Mouse pressed left at (345, 406)
Screenshot: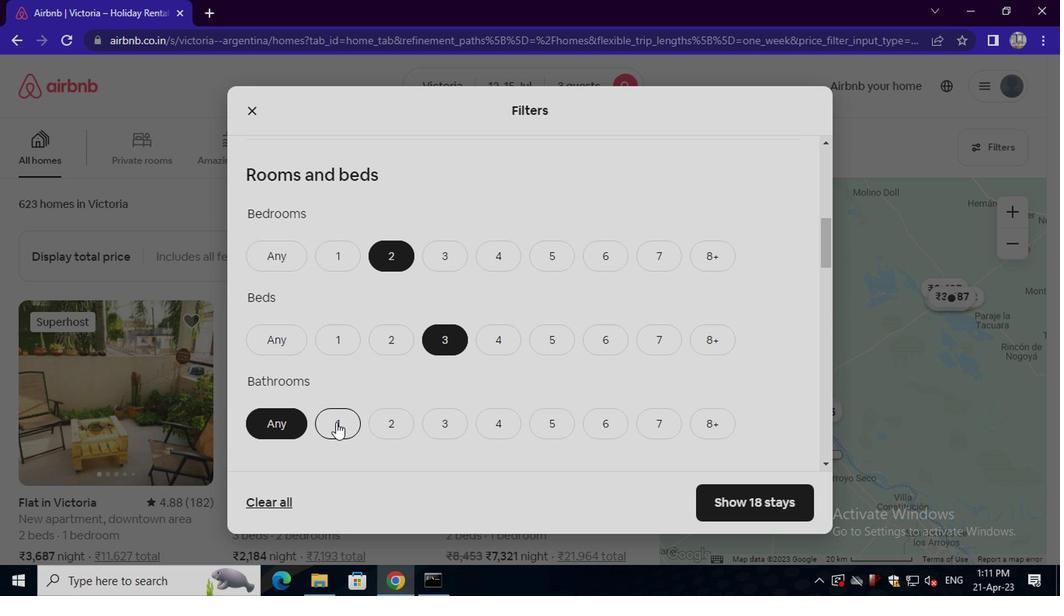
Action: Mouse moved to (348, 404)
Screenshot: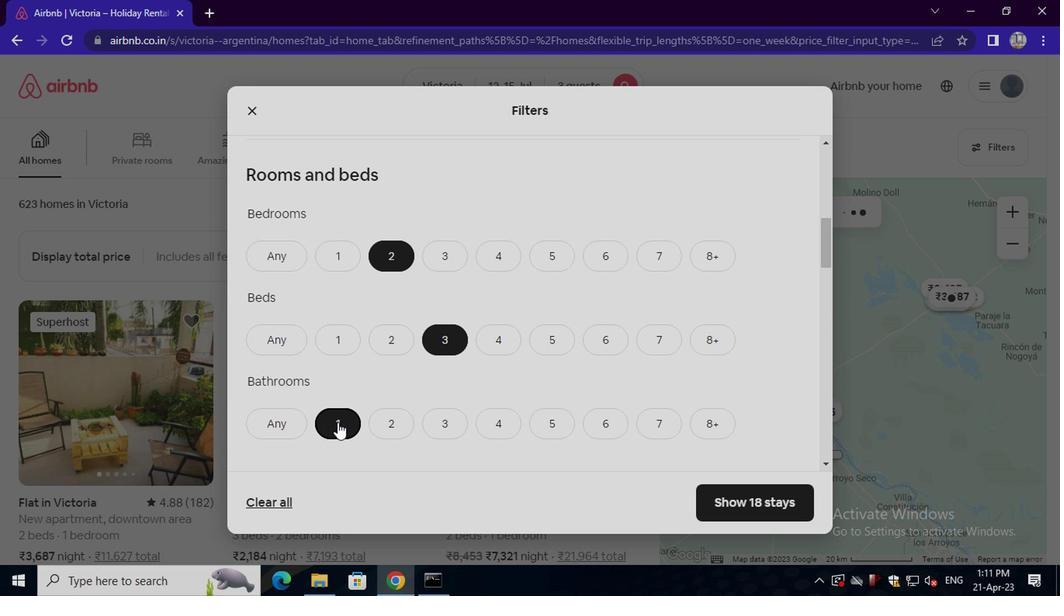 
Action: Mouse scrolled (348, 404) with delta (0, 0)
Screenshot: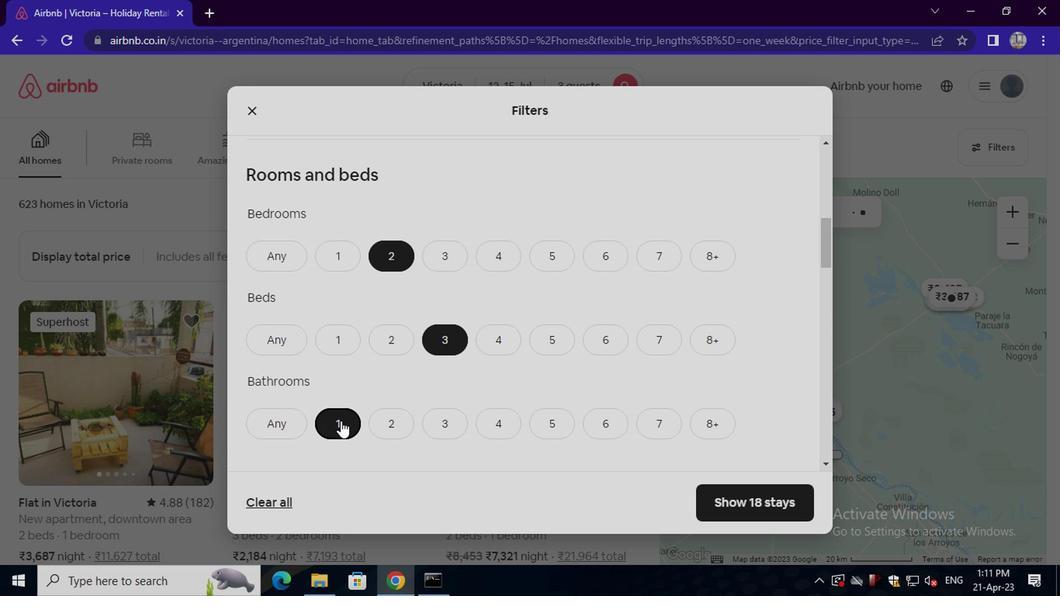 
Action: Mouse scrolled (348, 404) with delta (0, 0)
Screenshot: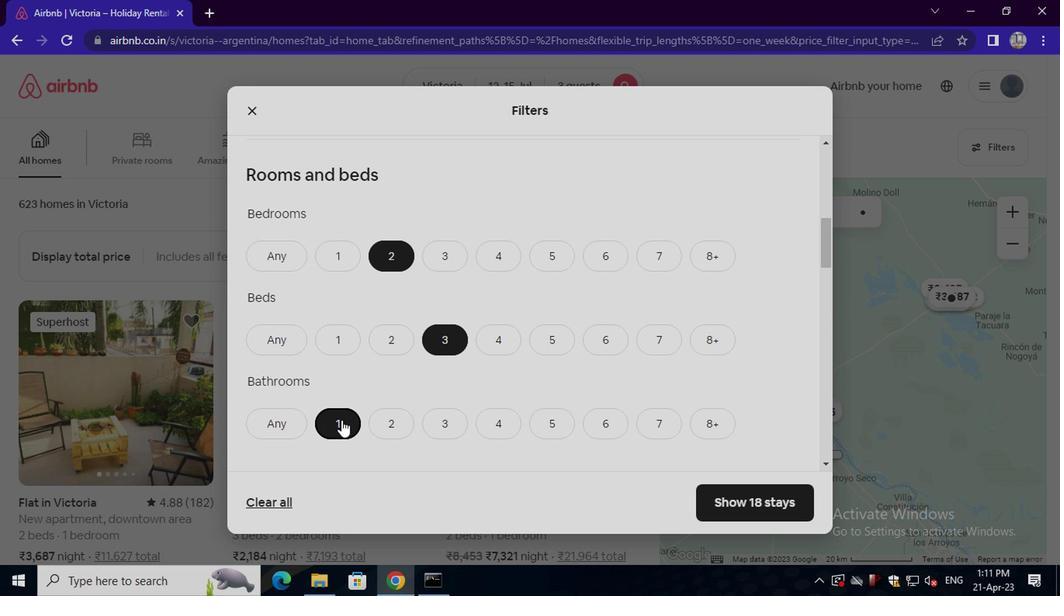 
Action: Mouse scrolled (348, 404) with delta (0, 0)
Screenshot: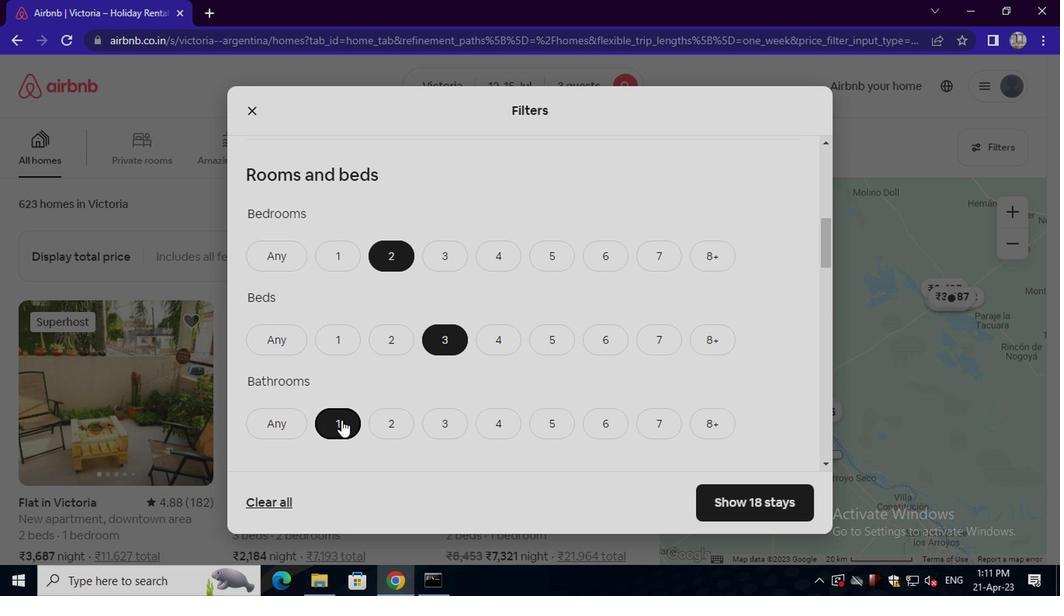 
Action: Mouse moved to (336, 369)
Screenshot: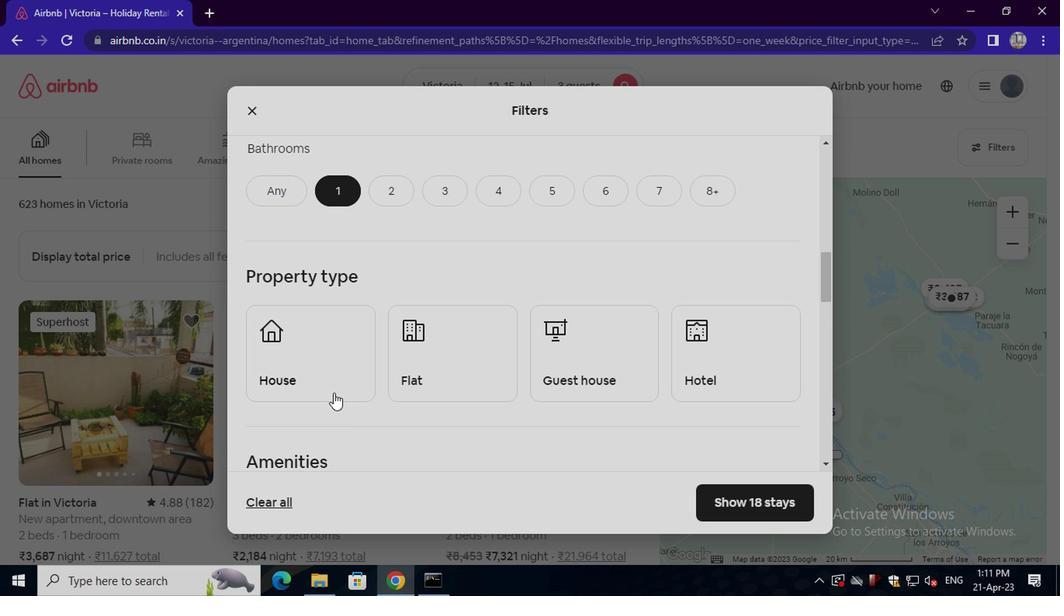 
Action: Mouse pressed left at (336, 369)
Screenshot: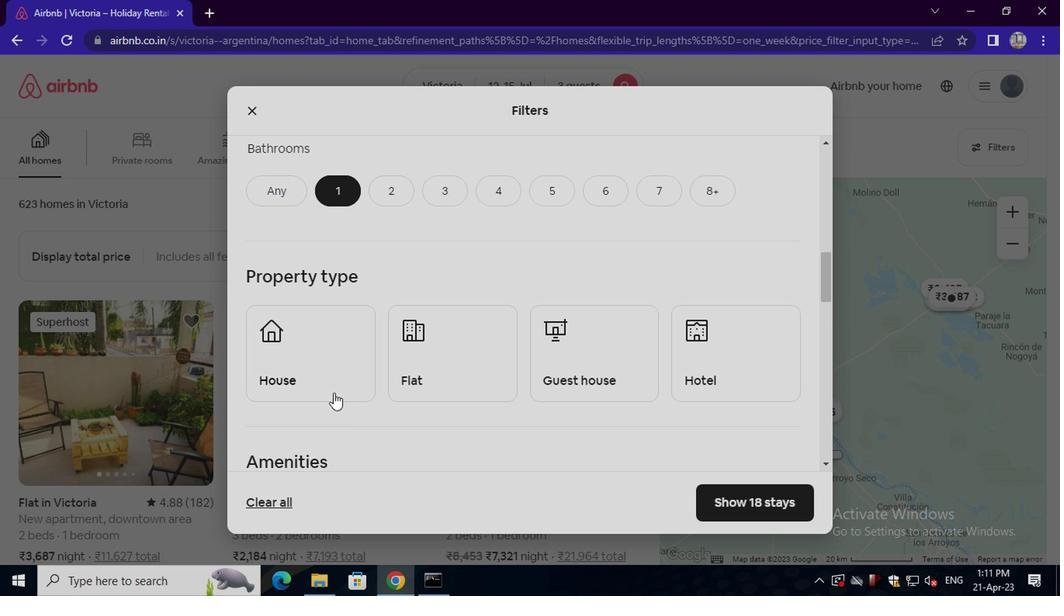 
Action: Mouse moved to (413, 361)
Screenshot: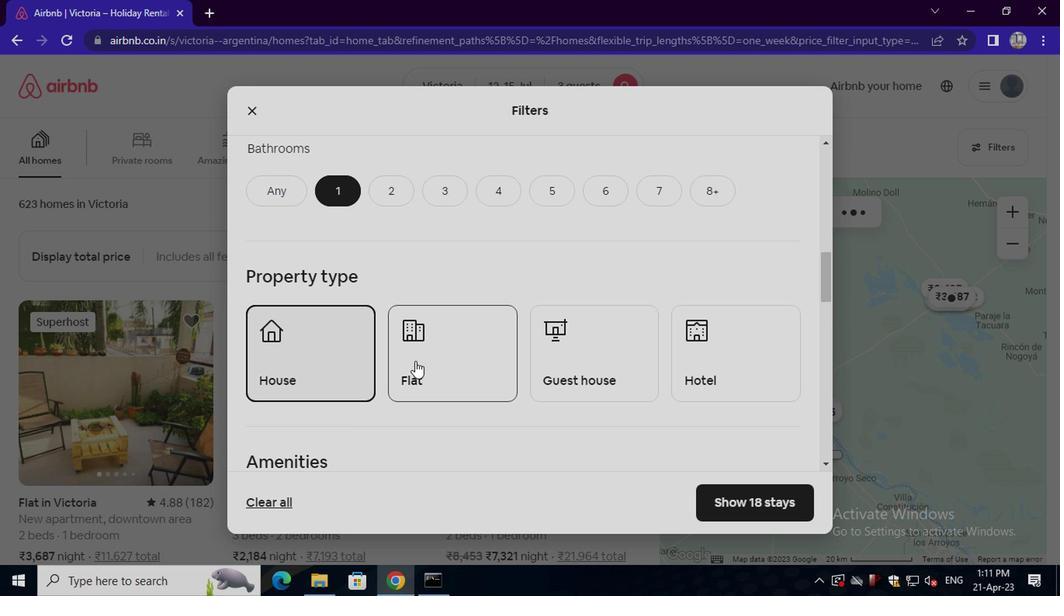 
Action: Mouse pressed left at (413, 361)
Screenshot: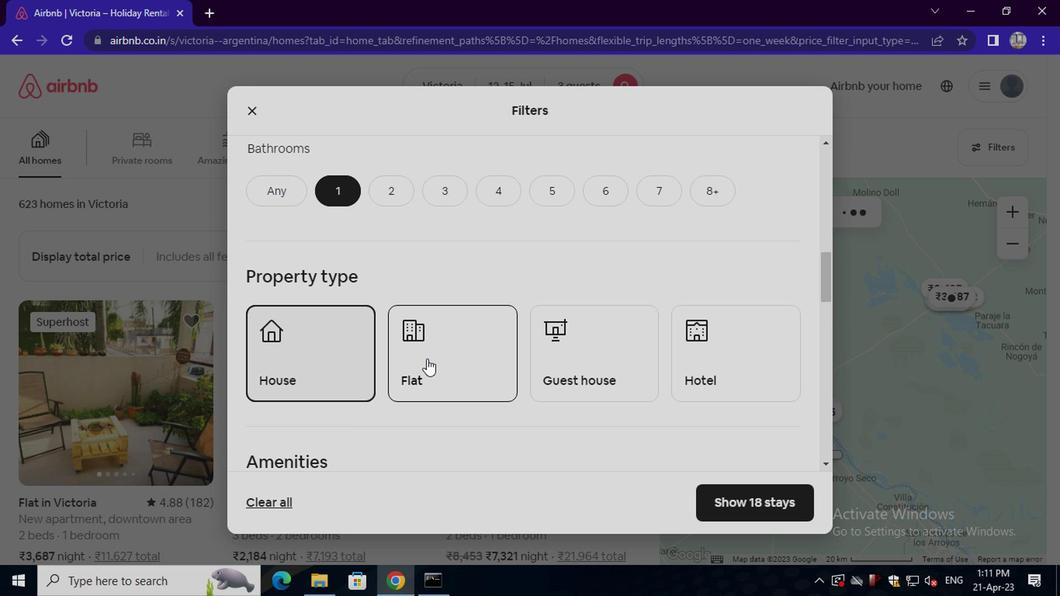 
Action: Mouse moved to (480, 362)
Screenshot: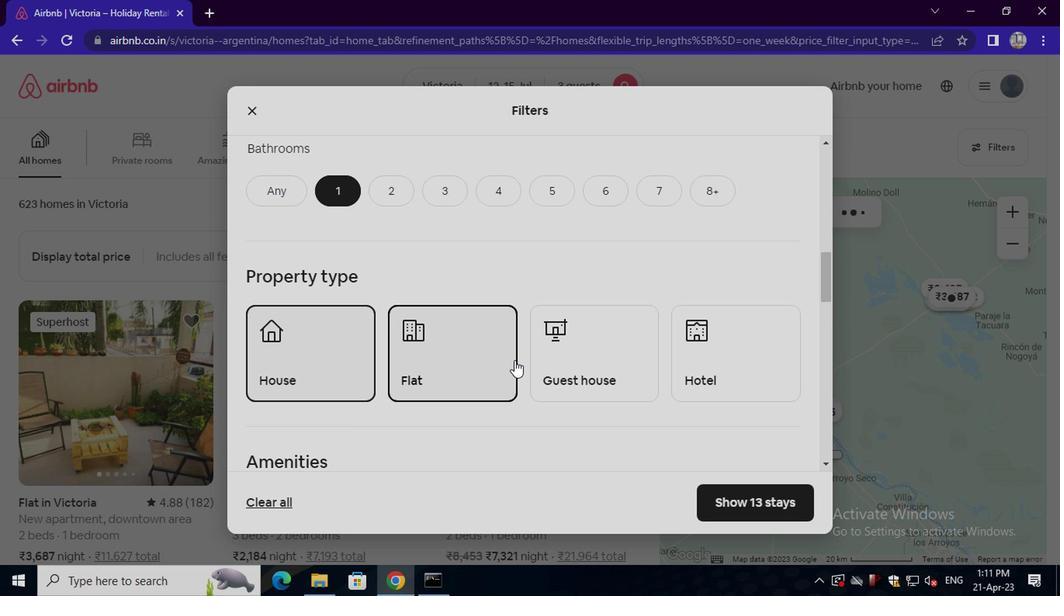 
Action: Mouse pressed left at (480, 362)
Screenshot: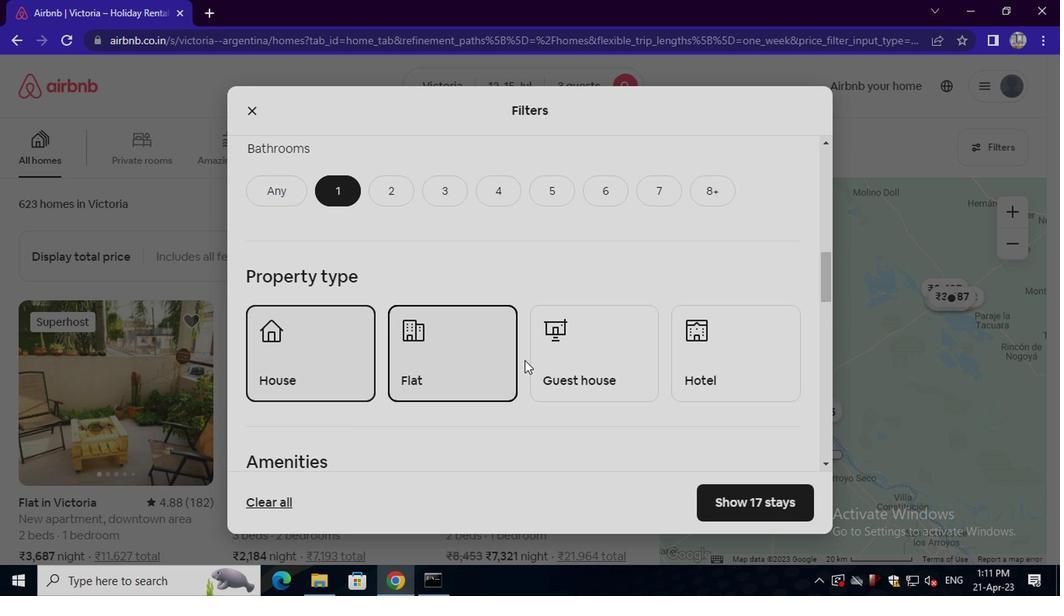 
Action: Mouse moved to (513, 364)
Screenshot: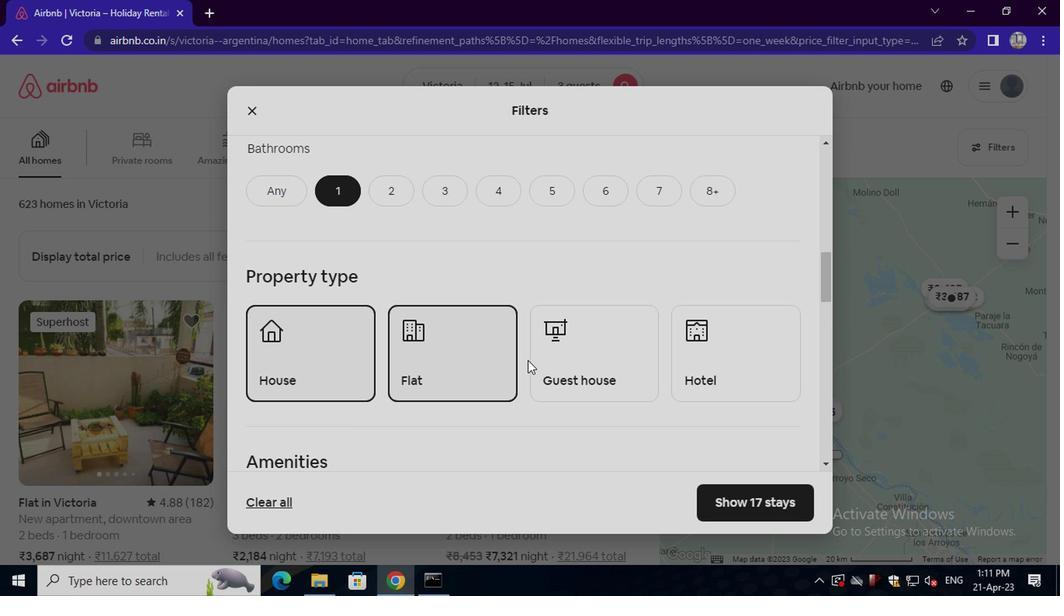 
Action: Mouse pressed left at (513, 364)
Screenshot: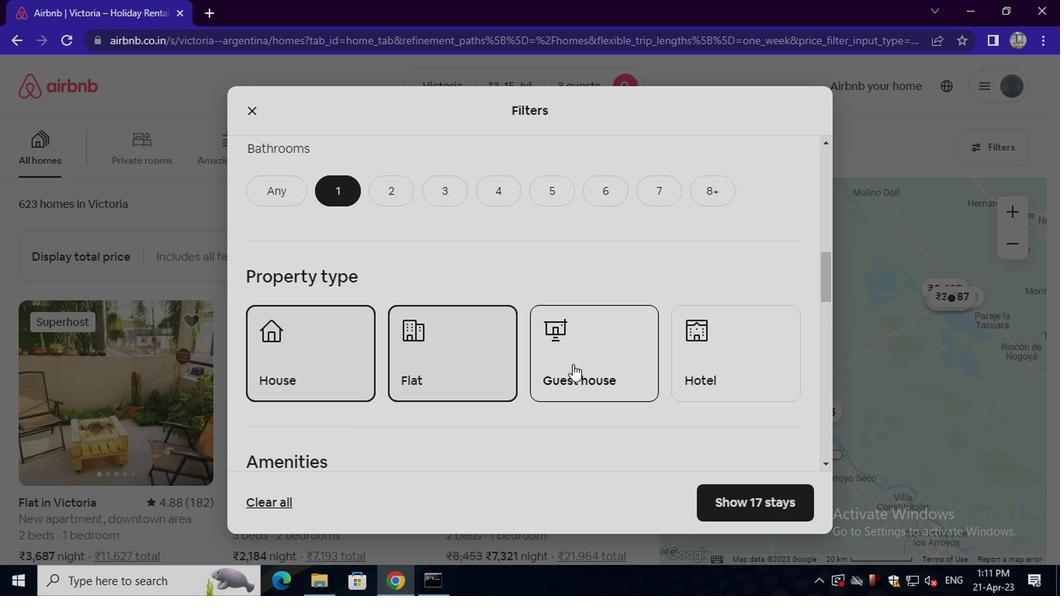 
Action: Mouse moved to (585, 369)
Screenshot: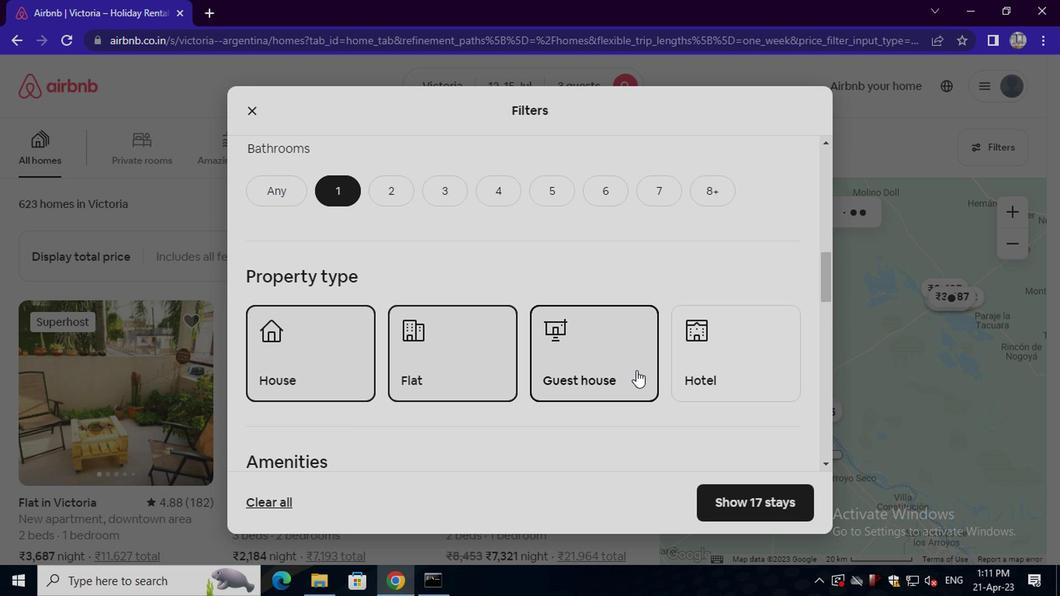 
Action: Mouse scrolled (585, 368) with delta (0, 0)
Screenshot: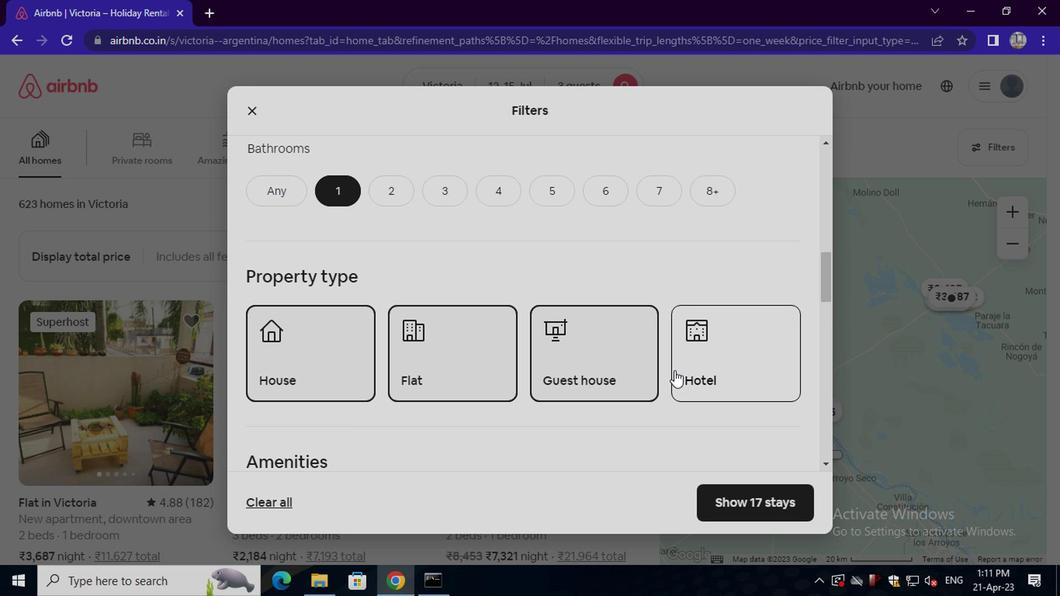 
Action: Mouse scrolled (585, 368) with delta (0, 0)
Screenshot: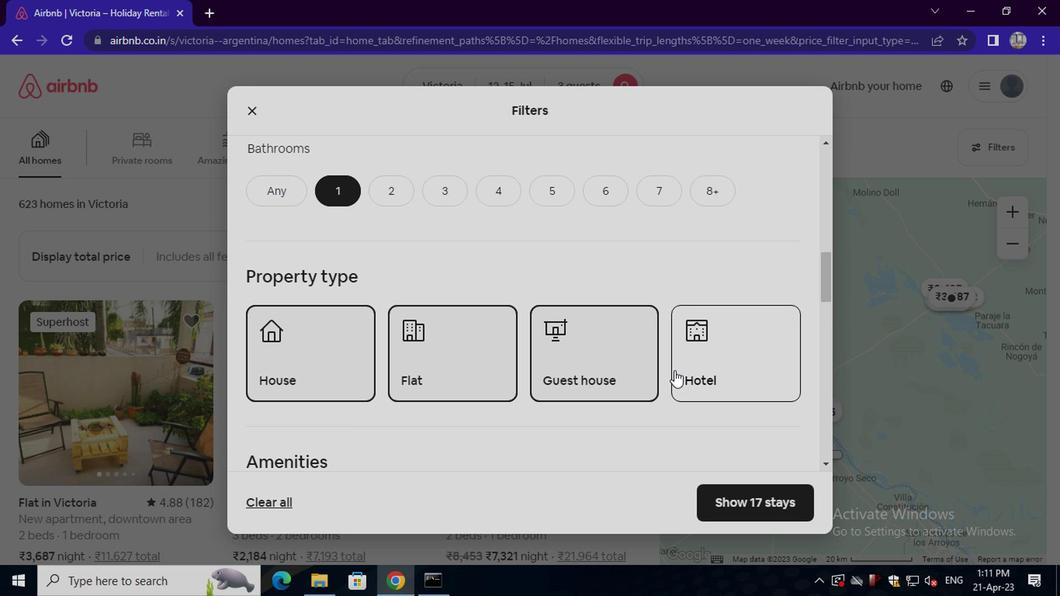 
Action: Mouse scrolled (585, 368) with delta (0, 0)
Screenshot: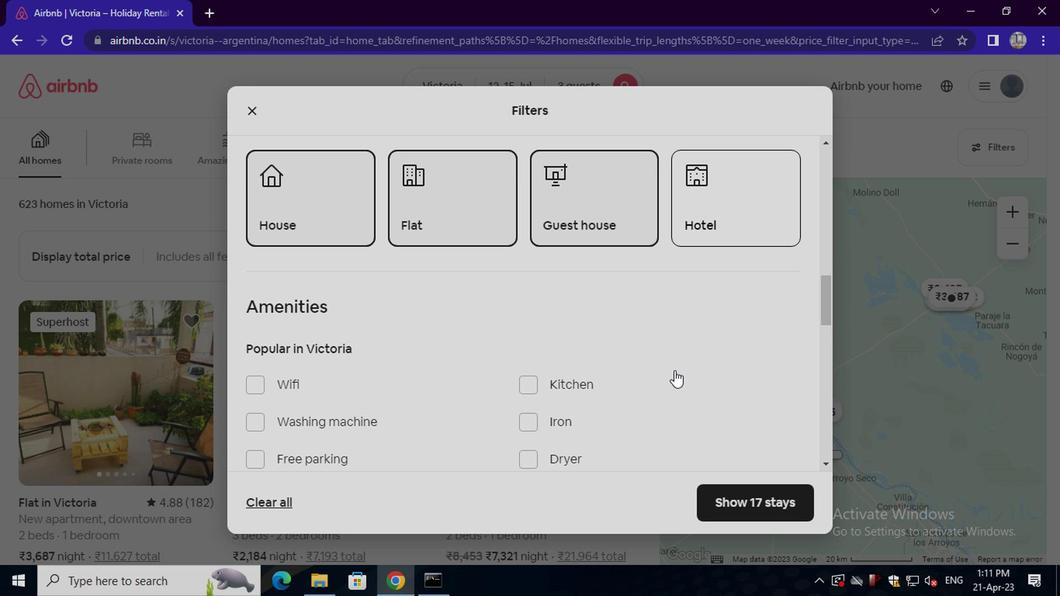 
Action: Mouse scrolled (585, 368) with delta (0, 0)
Screenshot: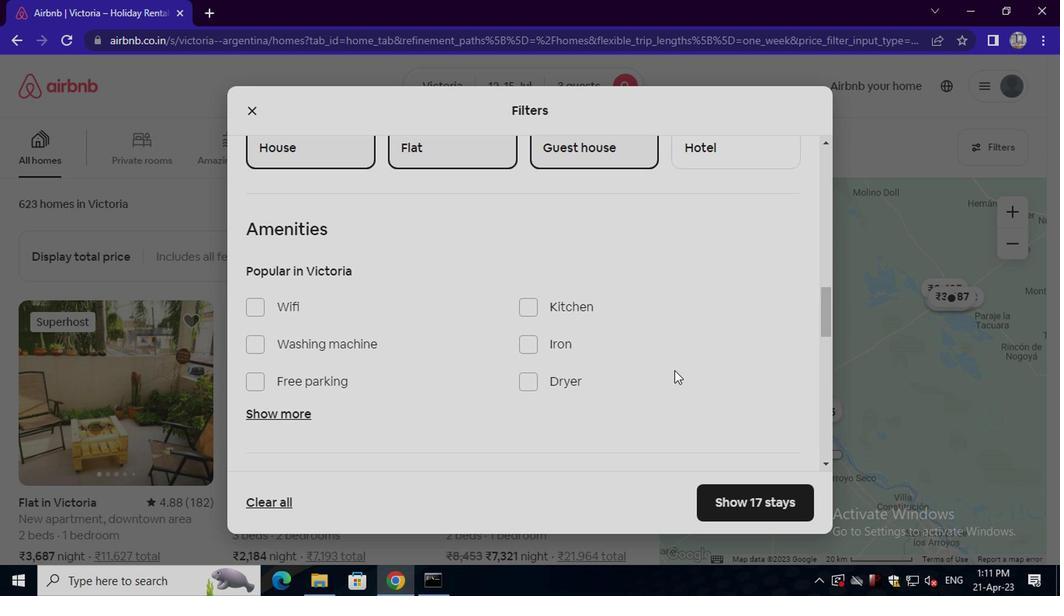 
Action: Mouse moved to (301, 352)
Screenshot: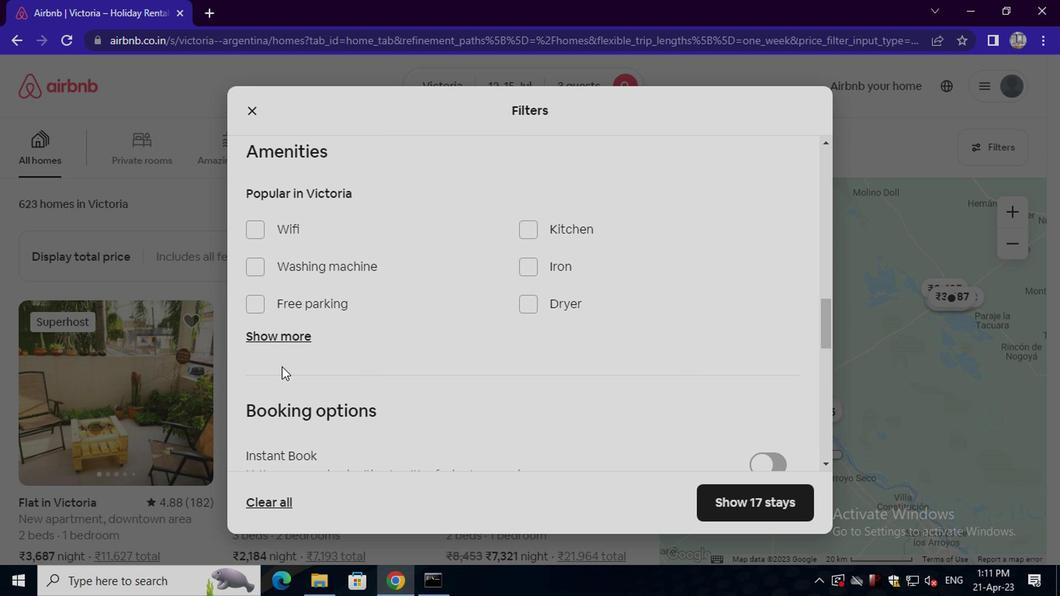 
Action: Mouse pressed left at (301, 352)
Screenshot: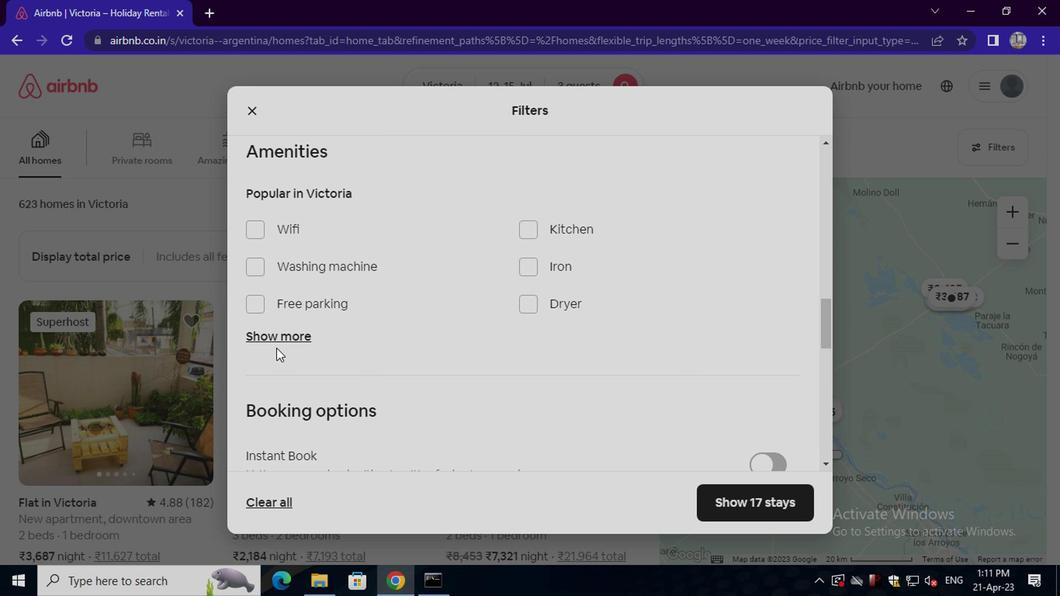 
Action: Mouse moved to (335, 356)
Screenshot: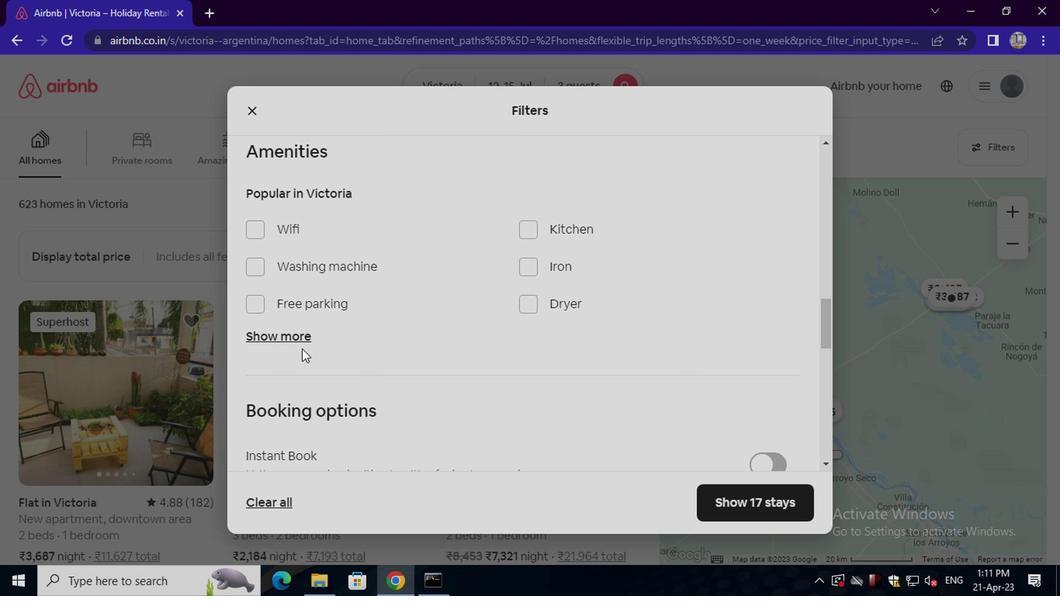 
Action: Mouse scrolled (335, 355) with delta (0, 0)
Screenshot: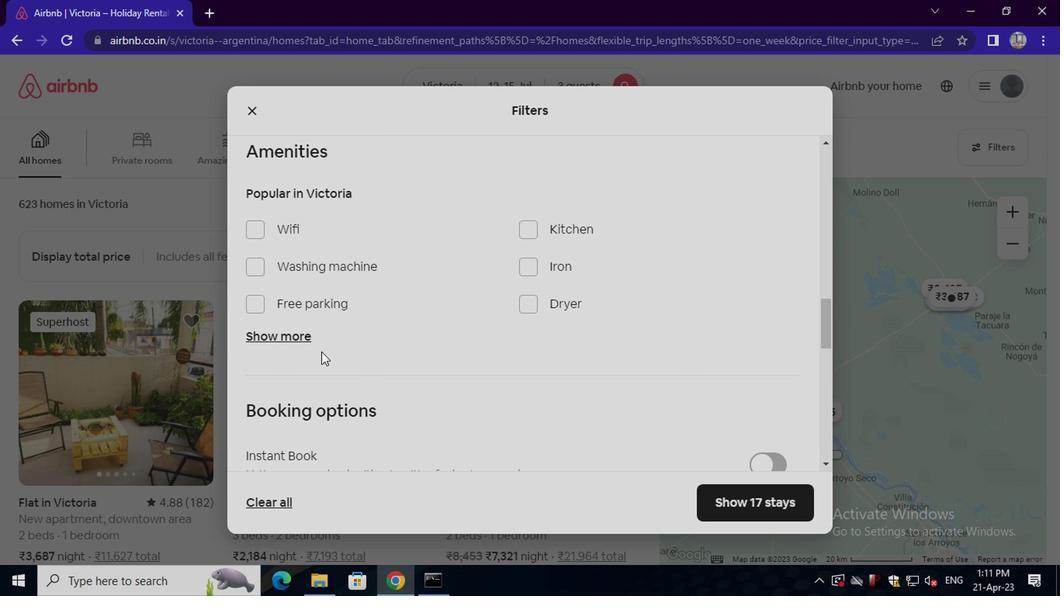 
Action: Mouse scrolled (335, 355) with delta (0, 0)
Screenshot: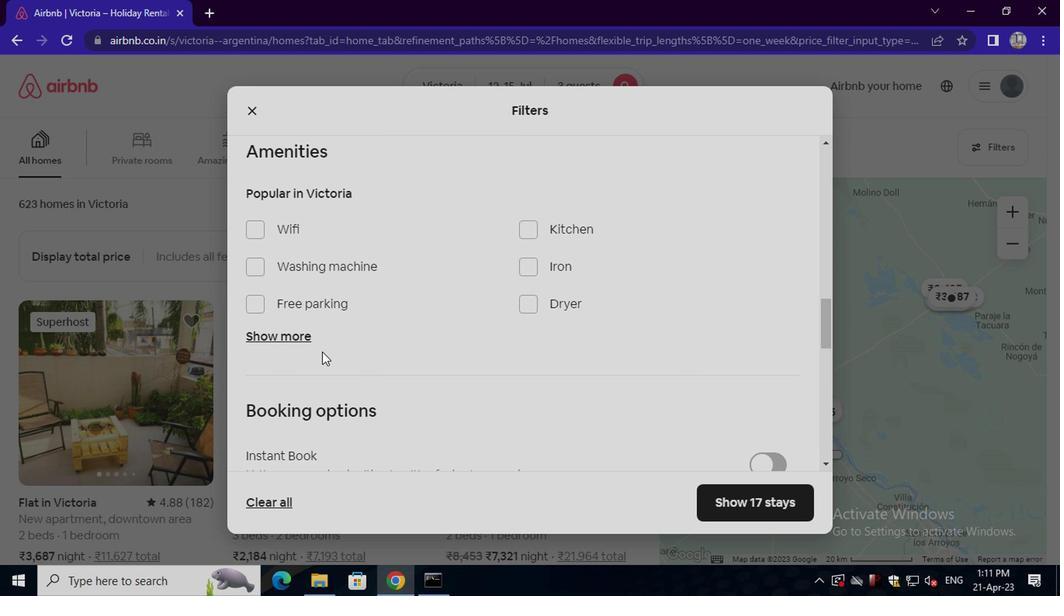 
Action: Mouse moved to (313, 235)
Screenshot: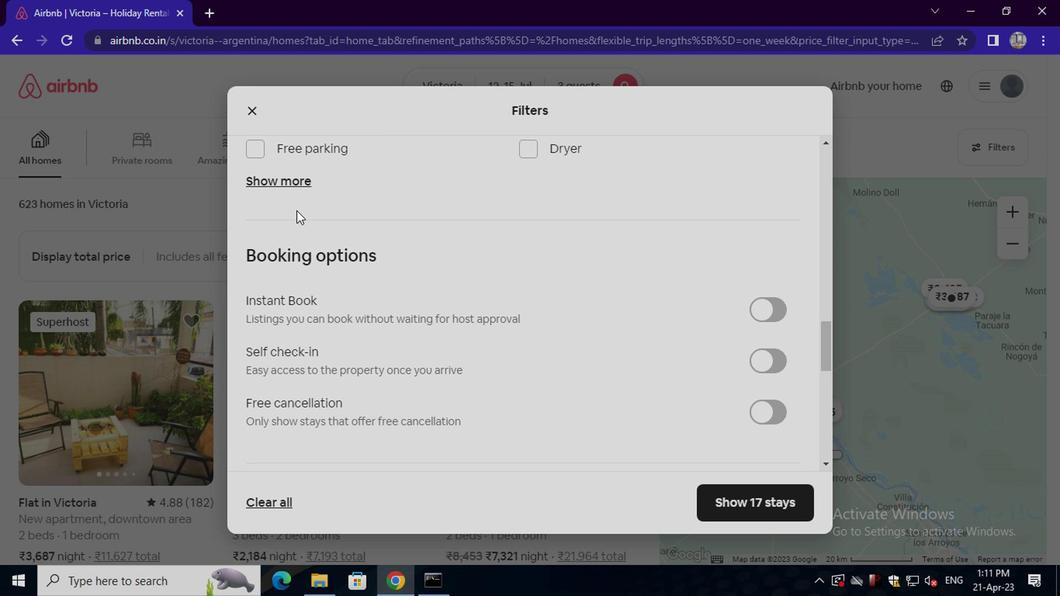
Action: Mouse pressed left at (313, 235)
Screenshot: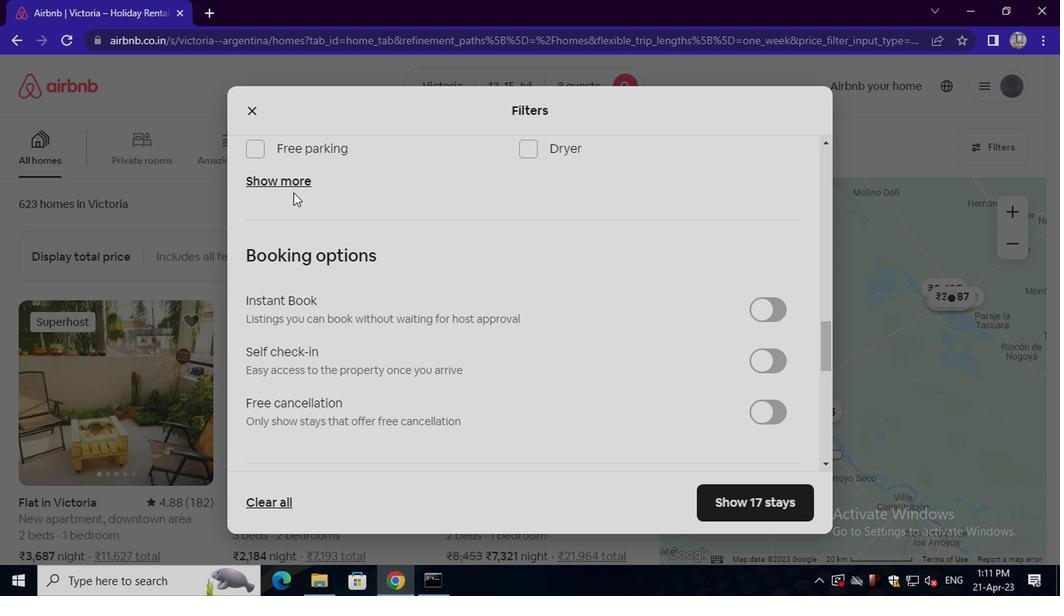 
Action: Mouse moved to (482, 275)
Screenshot: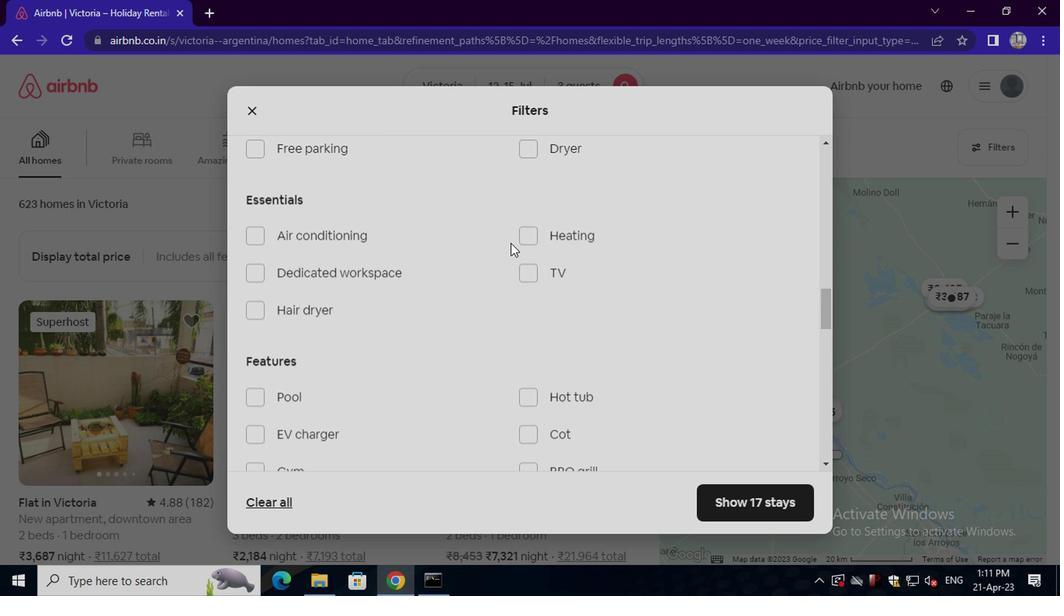 
Action: Mouse pressed left at (482, 275)
Screenshot: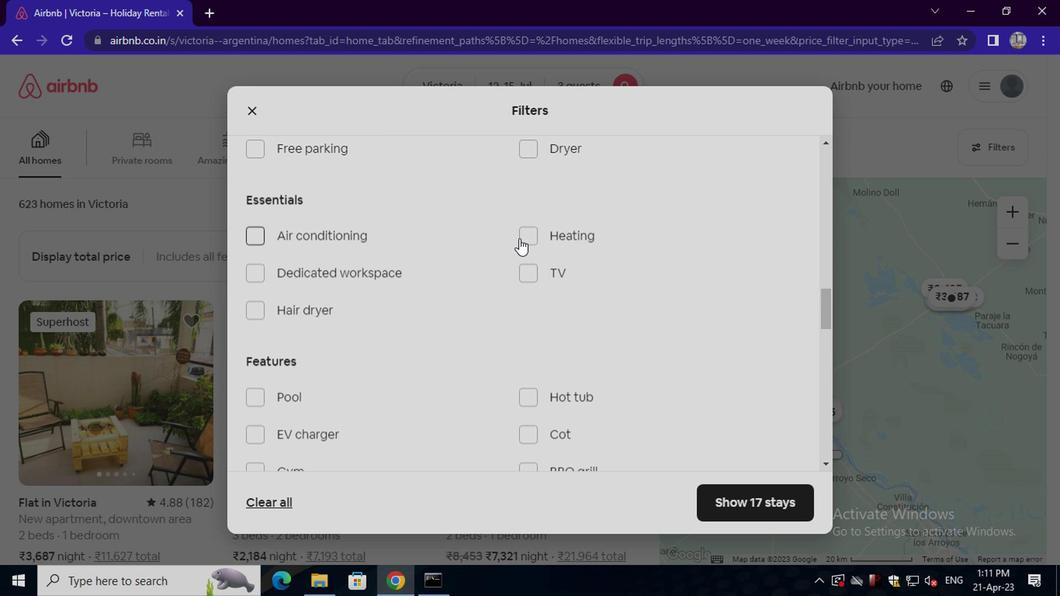 
Action: Mouse moved to (438, 322)
Screenshot: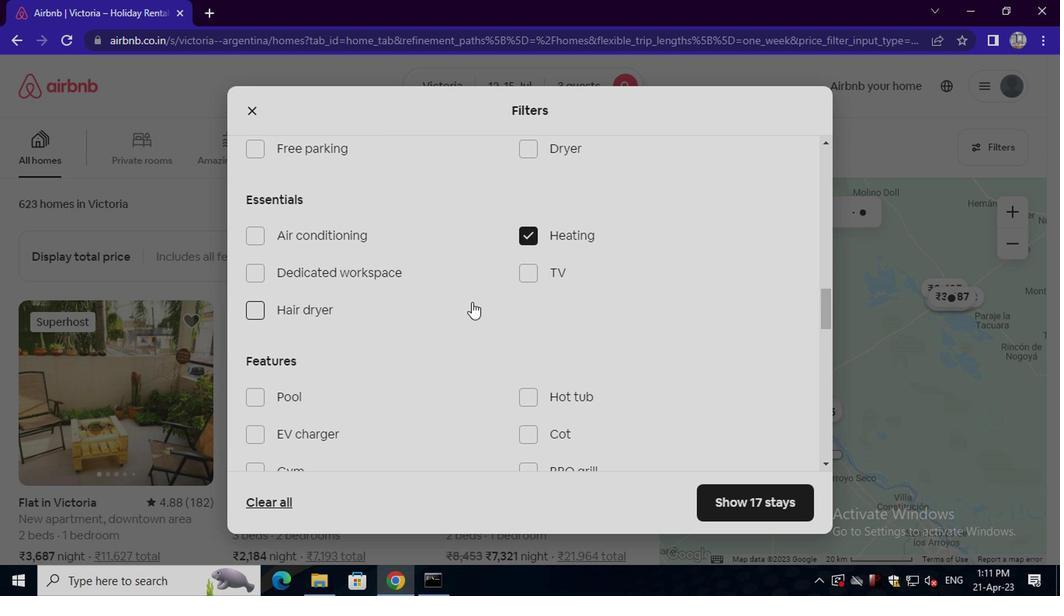 
Action: Mouse scrolled (438, 322) with delta (0, 0)
Screenshot: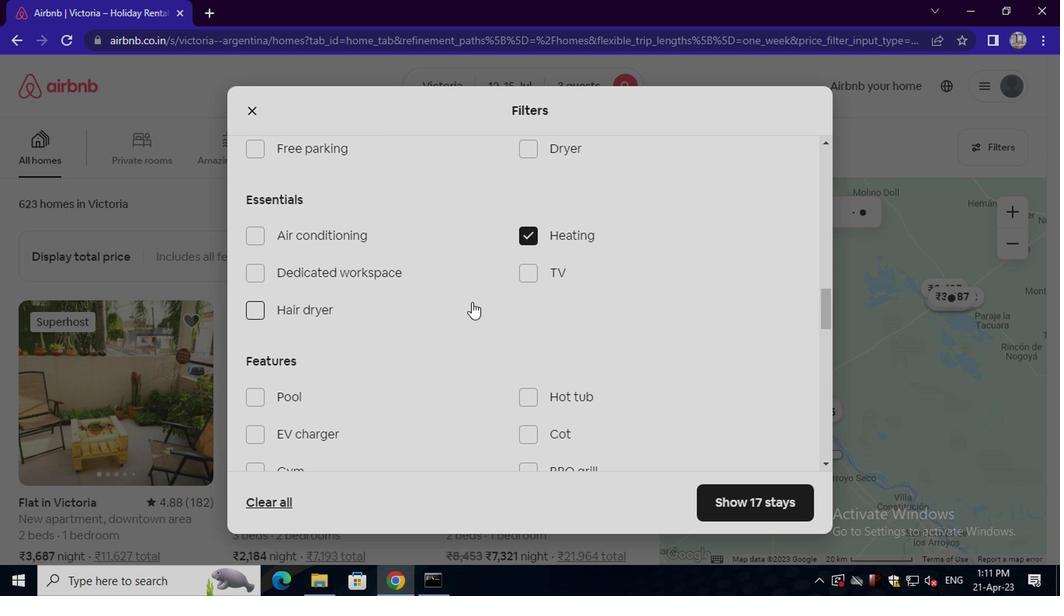 
Action: Mouse scrolled (438, 322) with delta (0, 0)
Screenshot: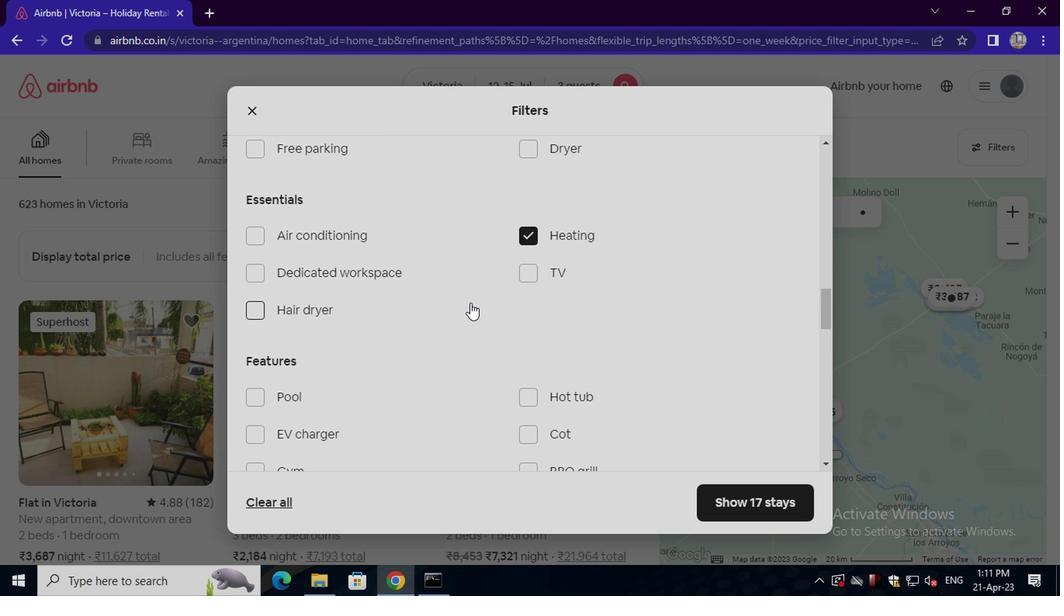 
Action: Mouse scrolled (438, 322) with delta (0, 0)
Screenshot: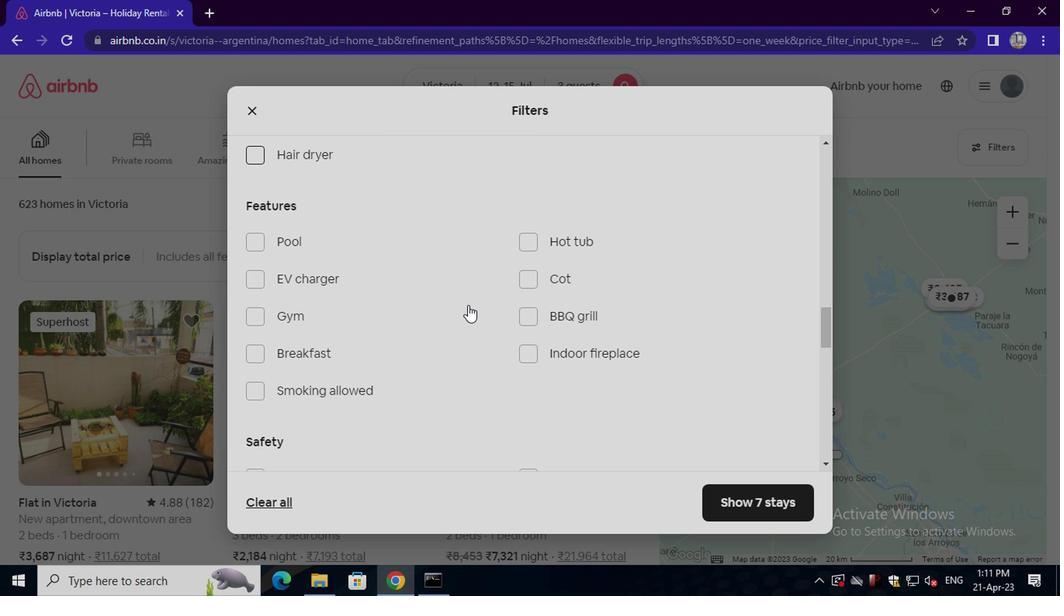 
Action: Mouse scrolled (438, 322) with delta (0, 0)
Screenshot: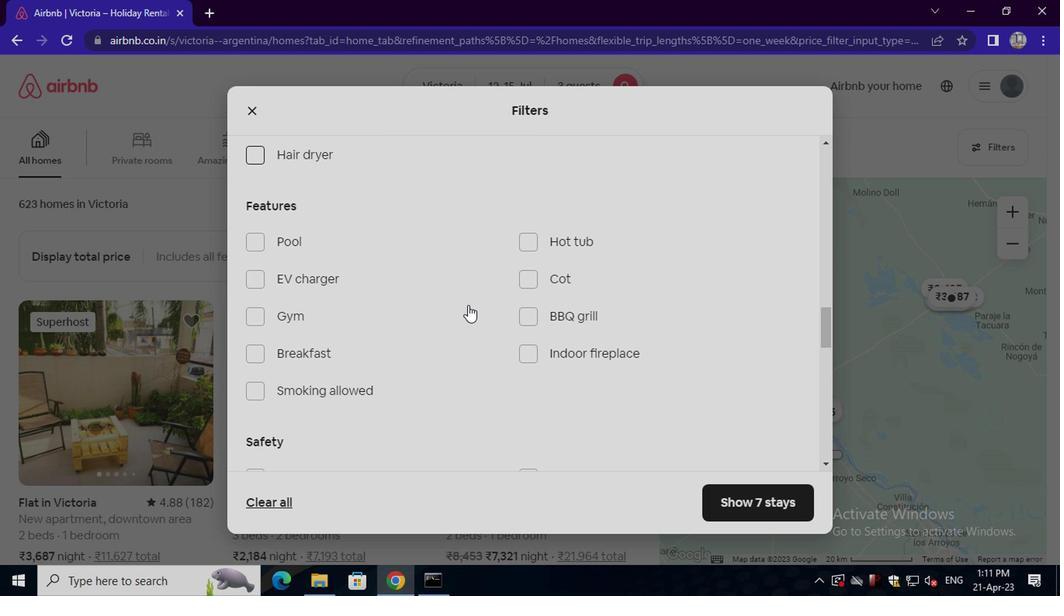 
Action: Mouse scrolled (438, 322) with delta (0, 0)
Screenshot: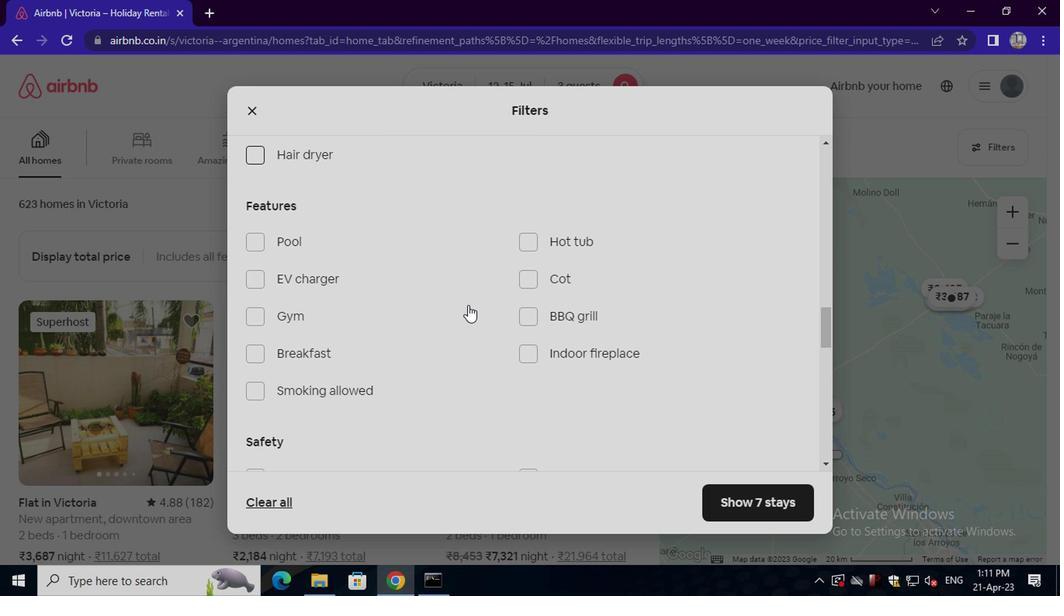 
Action: Mouse scrolled (438, 322) with delta (0, 0)
Screenshot: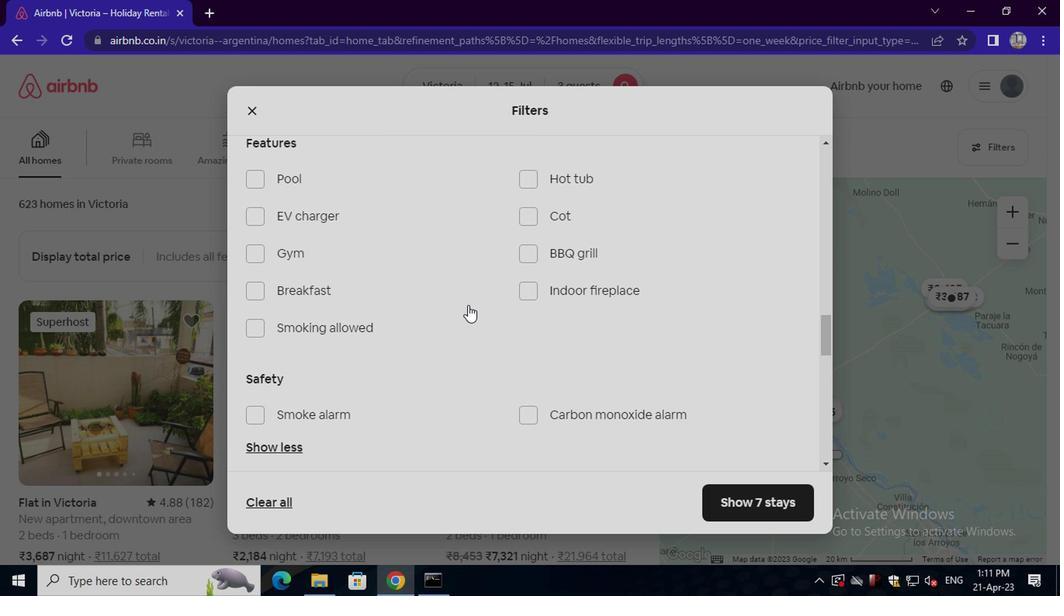 
Action: Mouse moved to (644, 378)
Screenshot: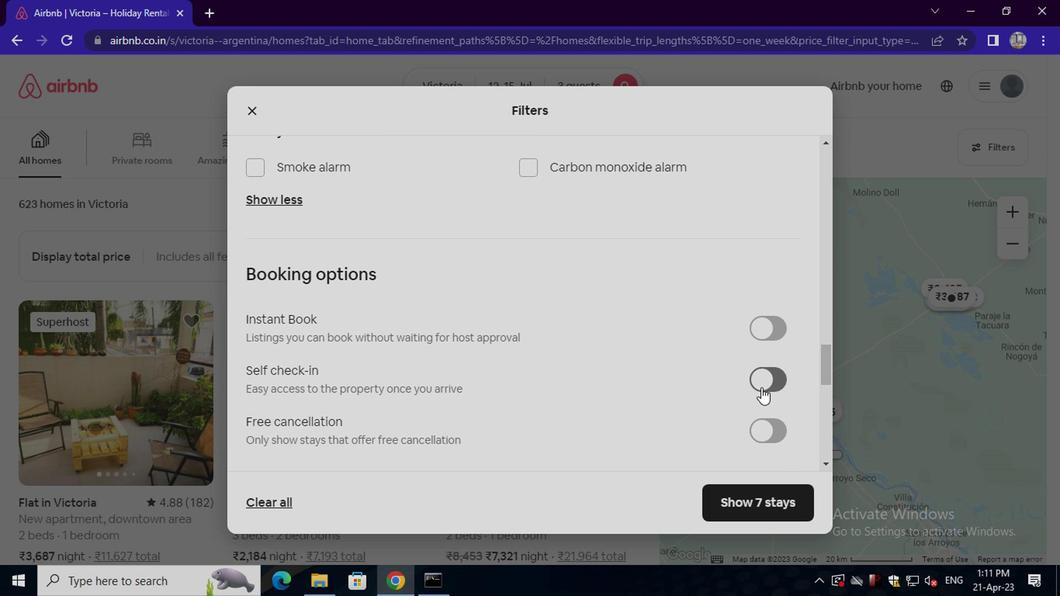 
Action: Mouse pressed left at (644, 378)
Screenshot: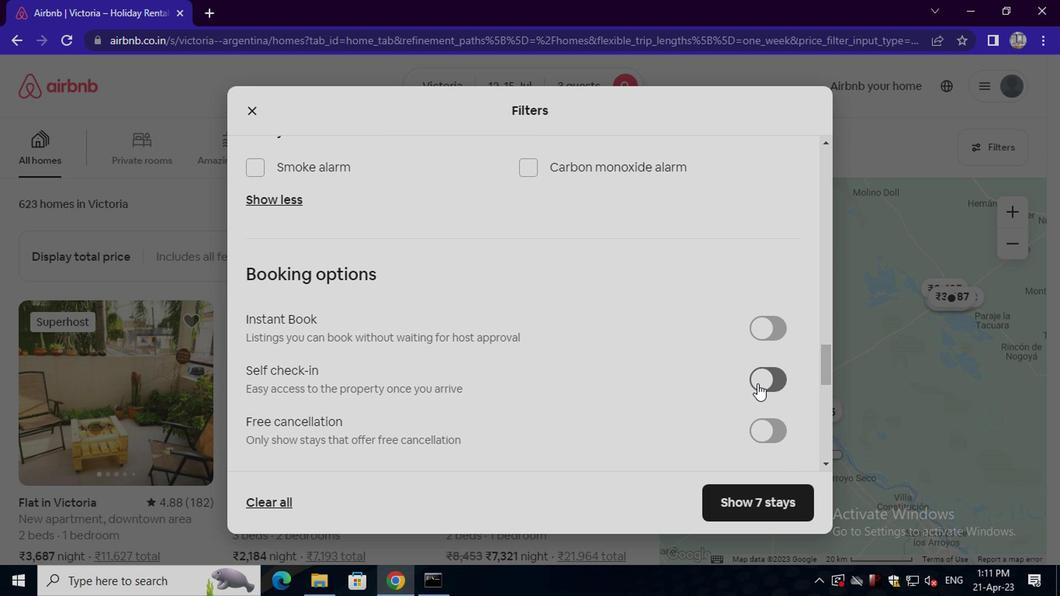 
Action: Mouse moved to (482, 388)
Screenshot: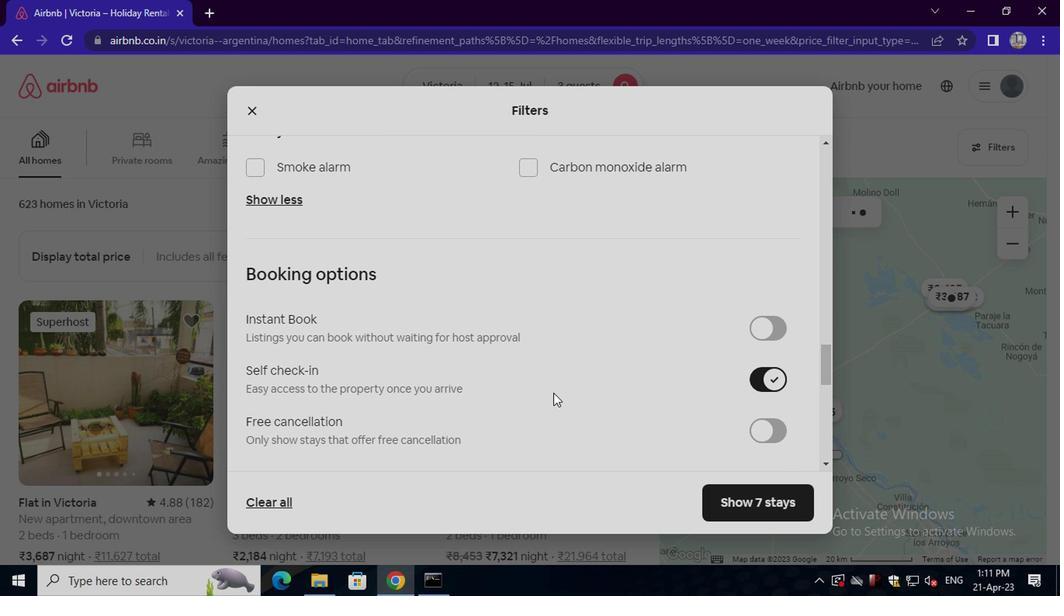
Action: Mouse scrolled (482, 388) with delta (0, 0)
Screenshot: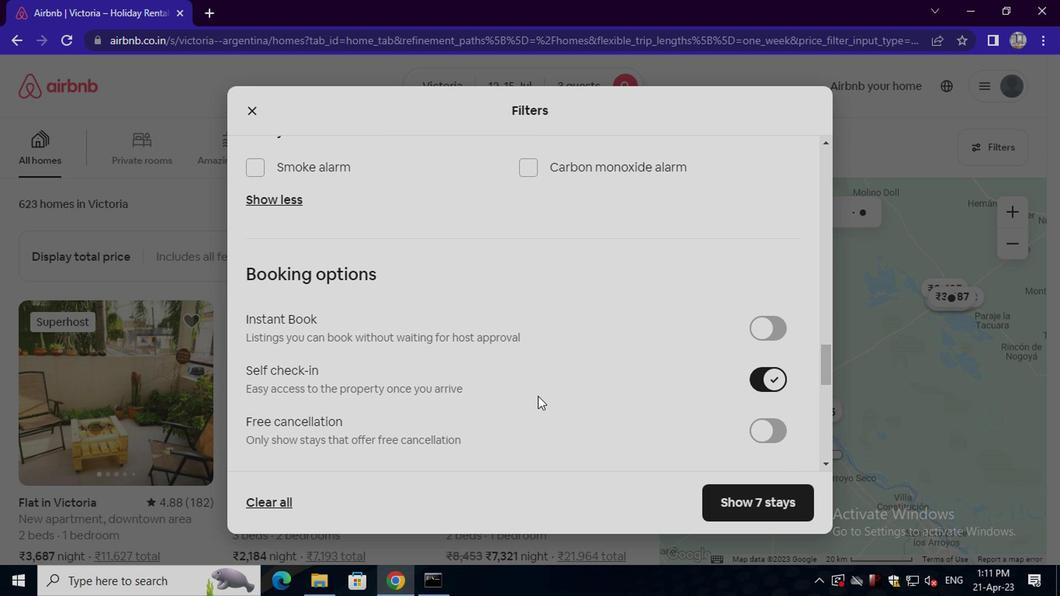 
Action: Mouse scrolled (482, 388) with delta (0, 0)
Screenshot: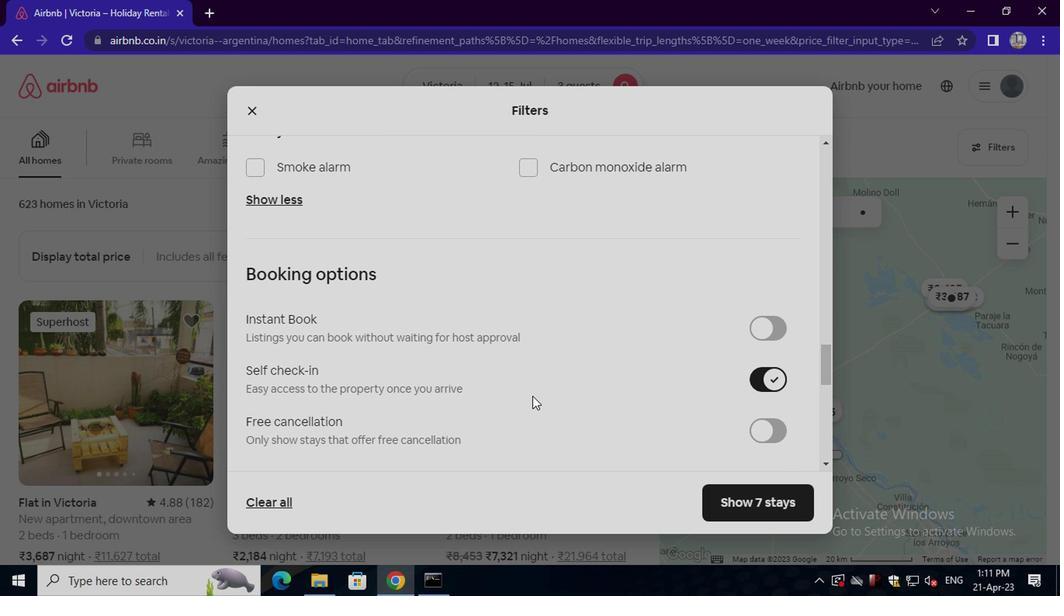 
Action: Mouse scrolled (482, 388) with delta (0, 0)
Screenshot: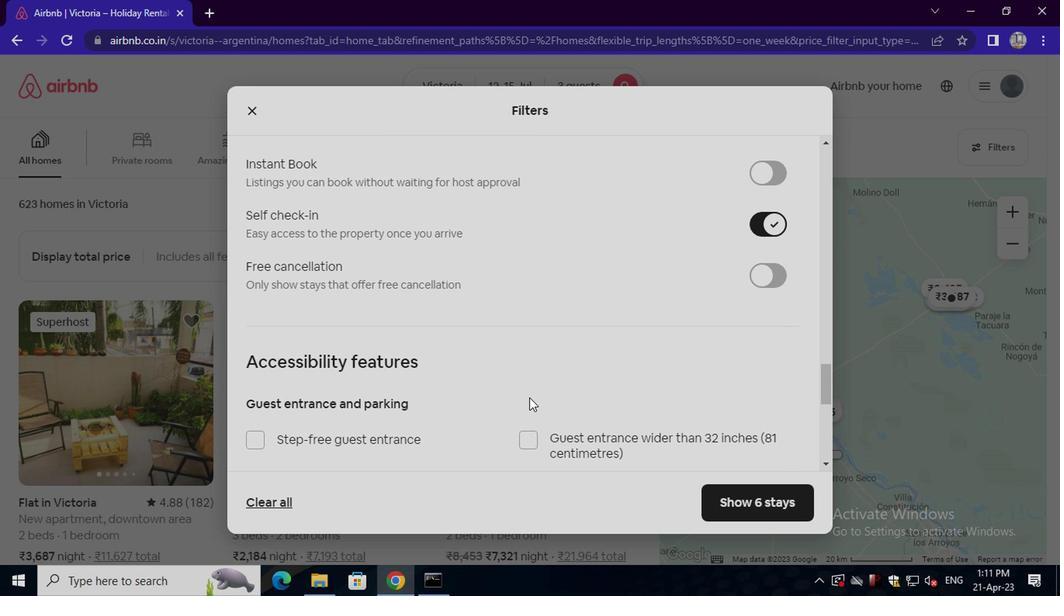 
Action: Mouse scrolled (482, 388) with delta (0, 0)
Screenshot: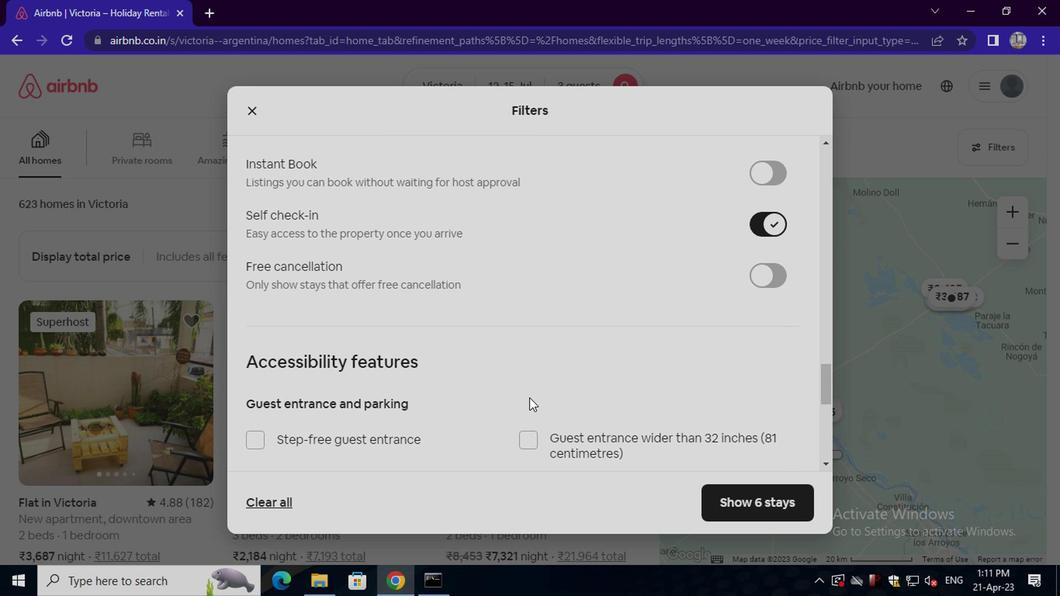 
Action: Mouse scrolled (482, 388) with delta (0, 0)
Screenshot: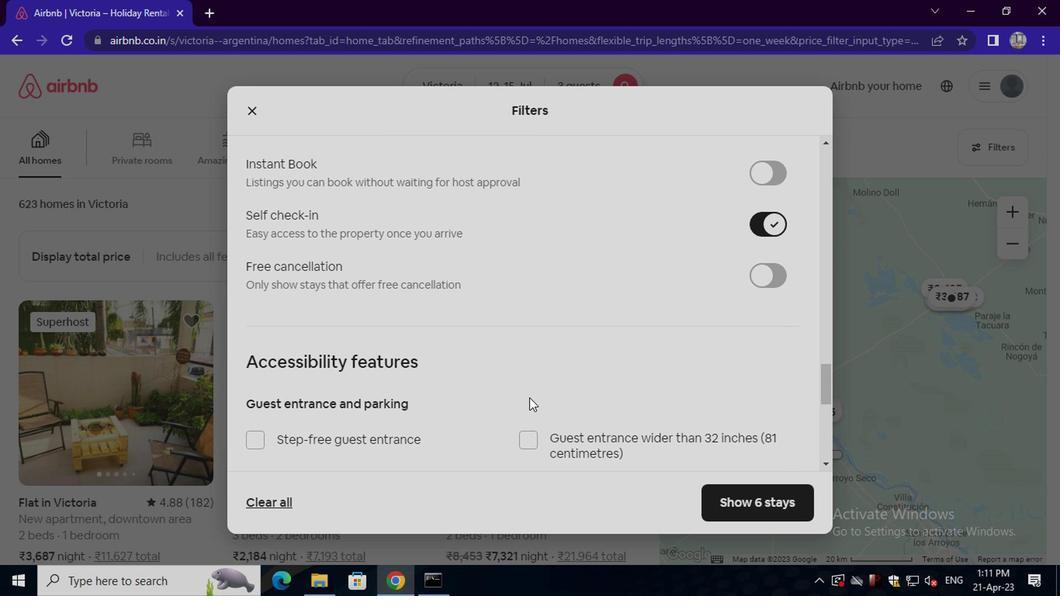 
Action: Mouse scrolled (482, 388) with delta (0, 0)
Screenshot: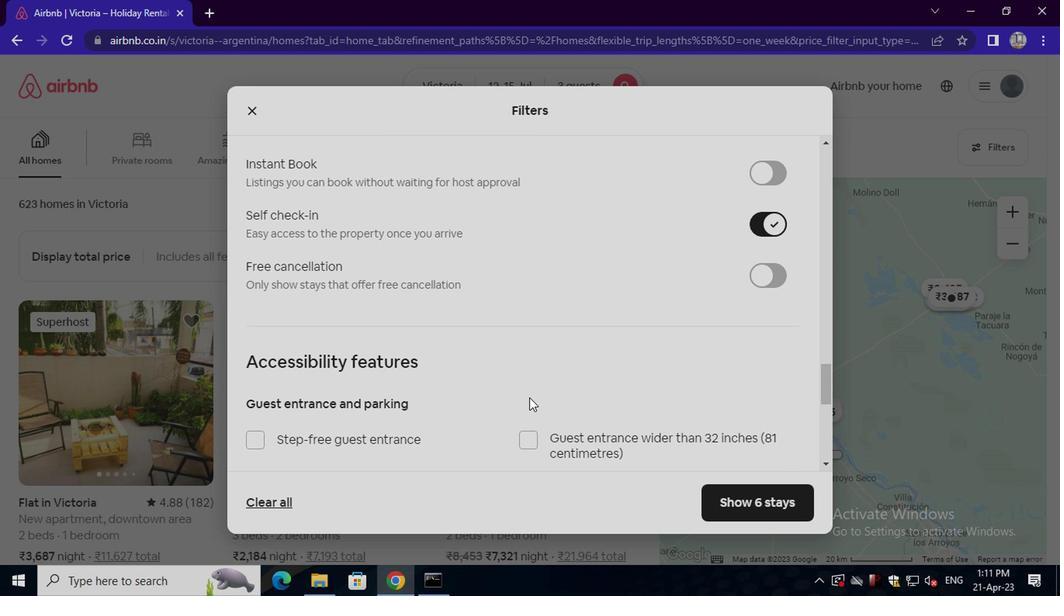 
Action: Mouse scrolled (482, 388) with delta (0, 0)
Screenshot: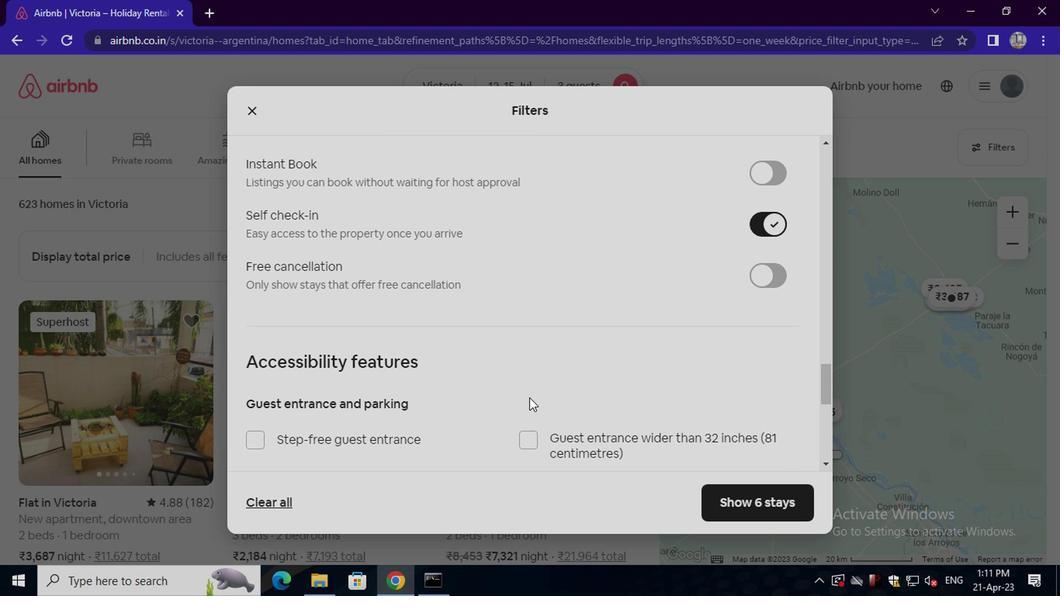 
Action: Mouse moved to (482, 389)
Screenshot: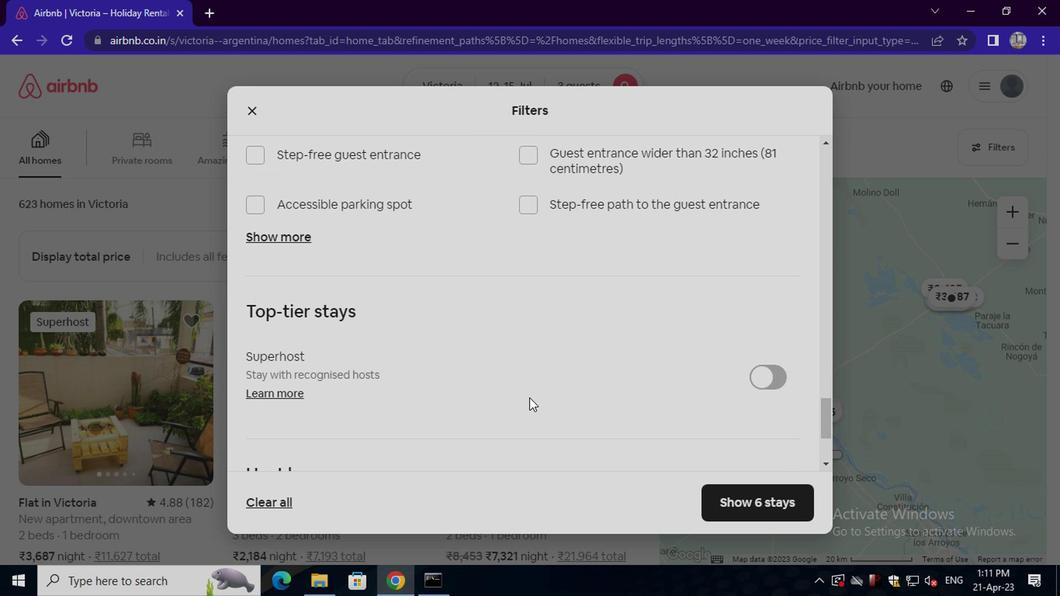 
Action: Mouse scrolled (482, 388) with delta (0, 0)
Screenshot: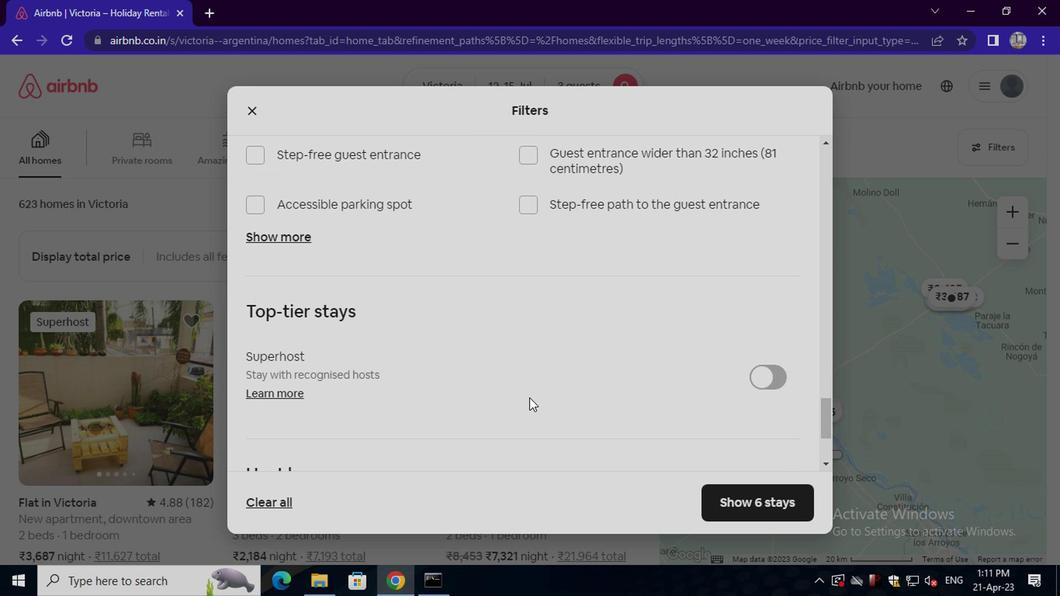
Action: Mouse scrolled (482, 388) with delta (0, 0)
Screenshot: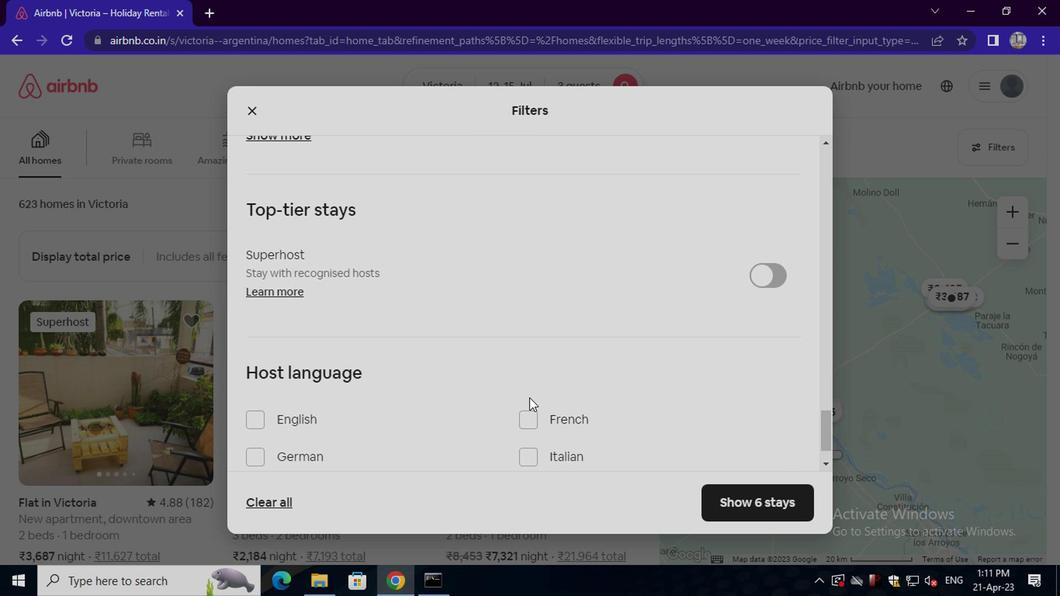 
Action: Mouse scrolled (482, 388) with delta (0, 0)
Screenshot: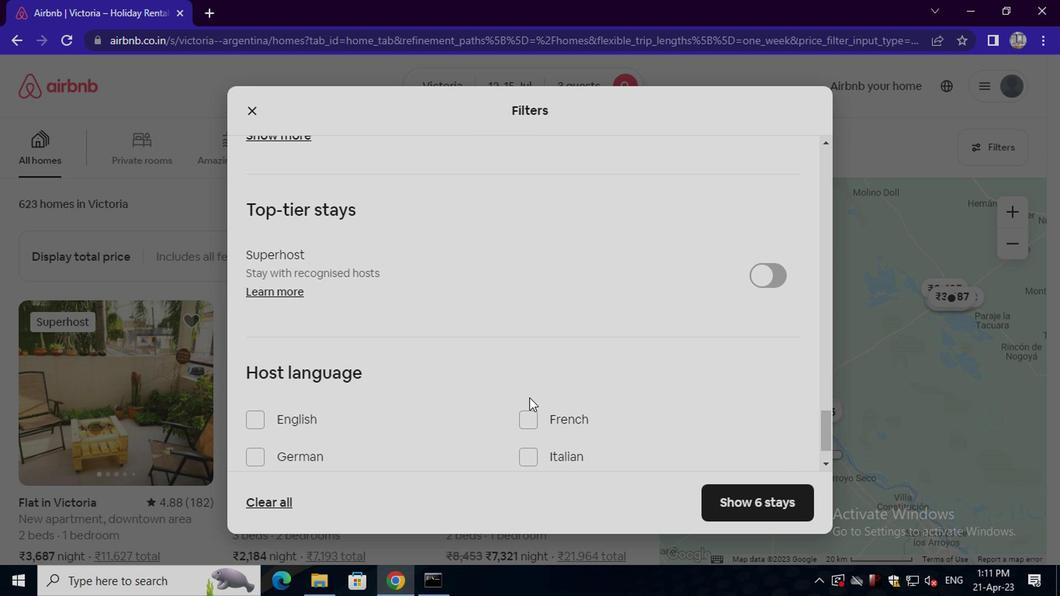 
Action: Mouse moved to (321, 362)
Screenshot: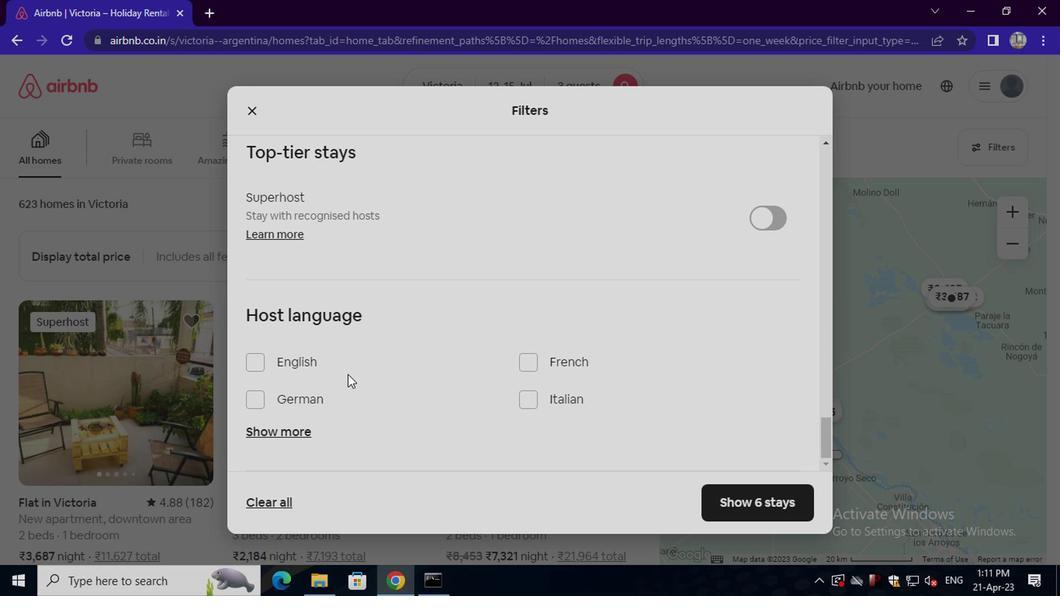 
Action: Mouse pressed left at (321, 362)
Screenshot: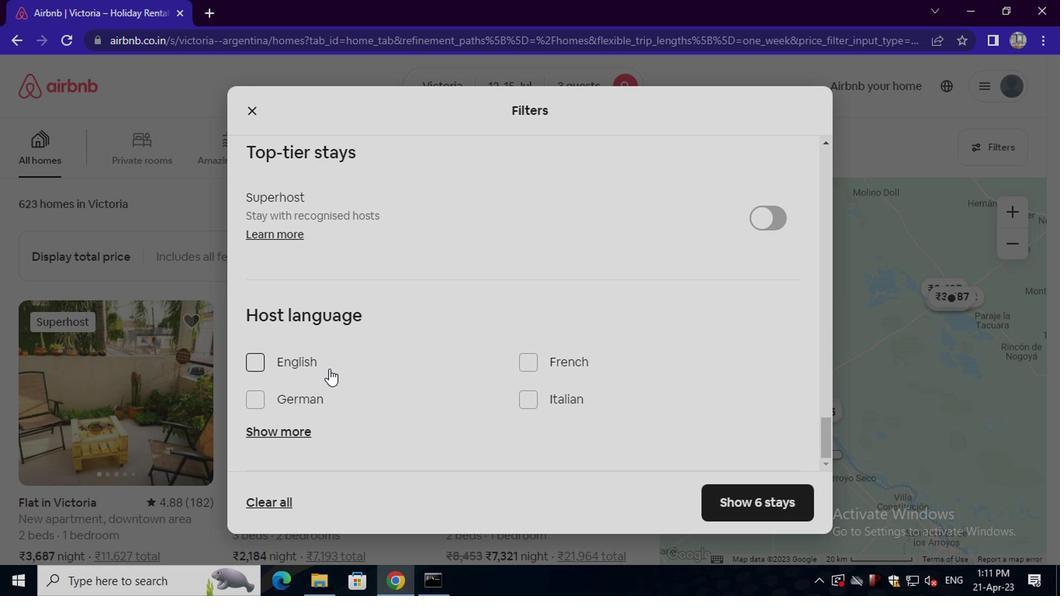 
Action: Mouse moved to (624, 458)
Screenshot: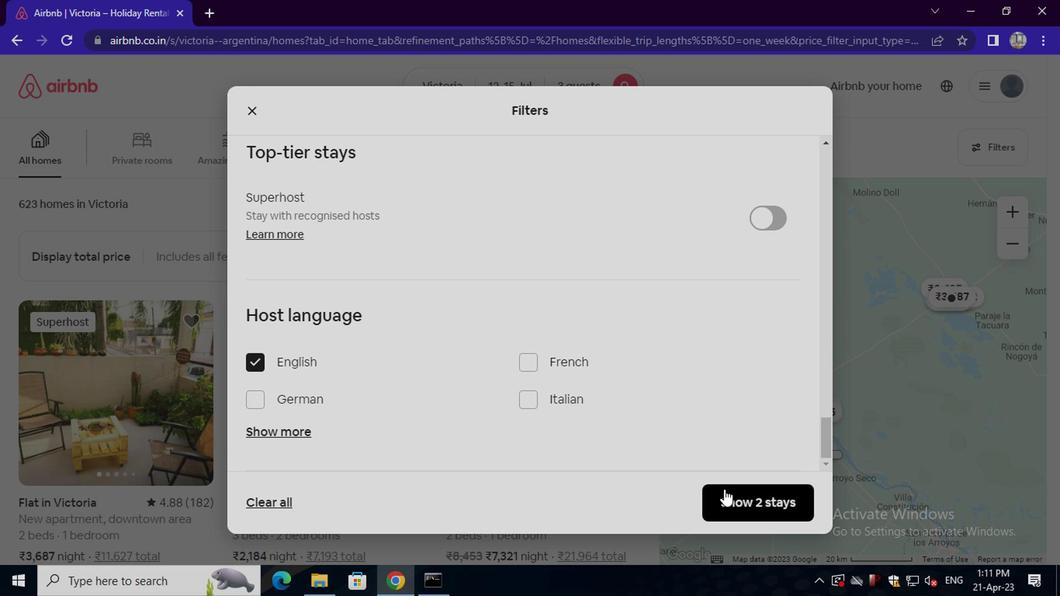 
Action: Mouse pressed left at (624, 458)
Screenshot: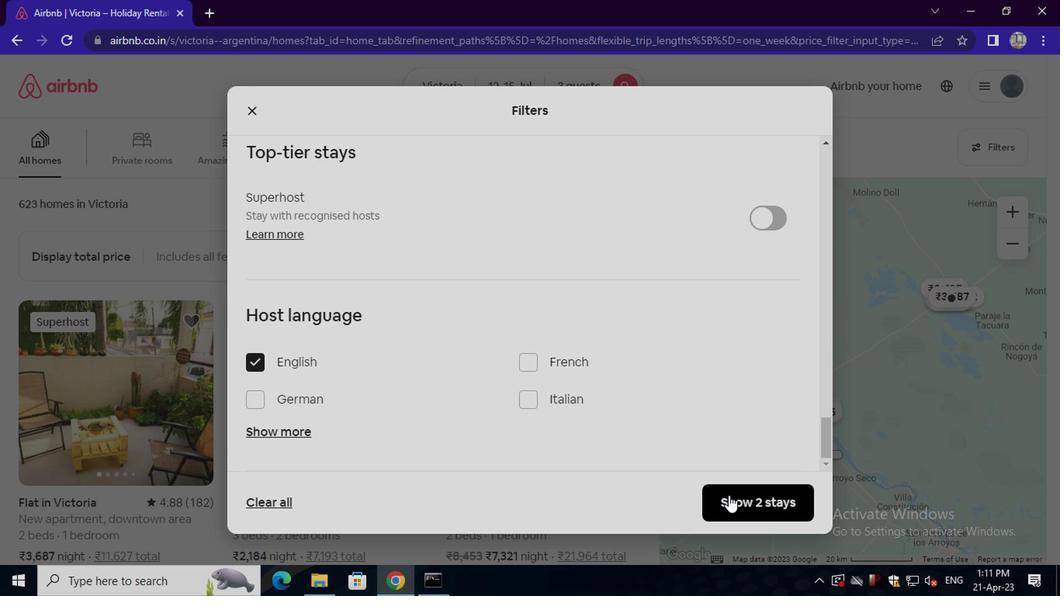 
